 Task: Create a due date automation trigger when advanced on, 2 hours before a card is due add fields with custom field "Resume" set to a number lower than 1 and greater than 10.
Action: Mouse moved to (1085, 314)
Screenshot: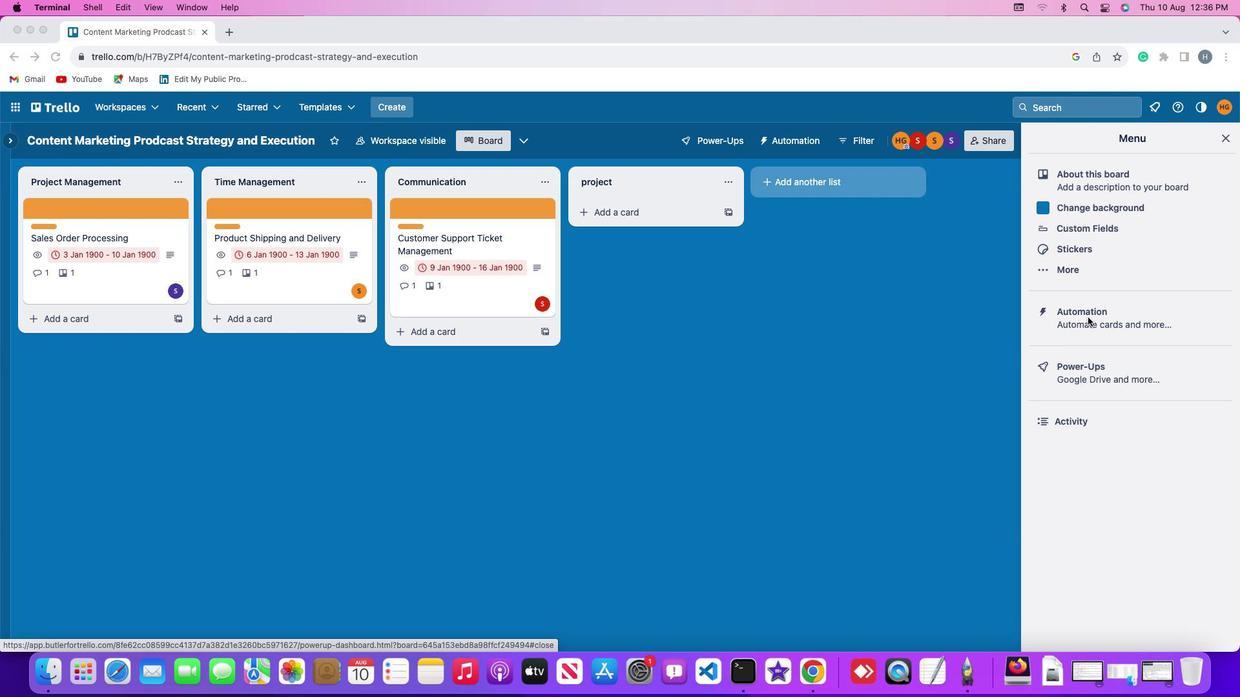 
Action: Mouse pressed left at (1085, 314)
Screenshot: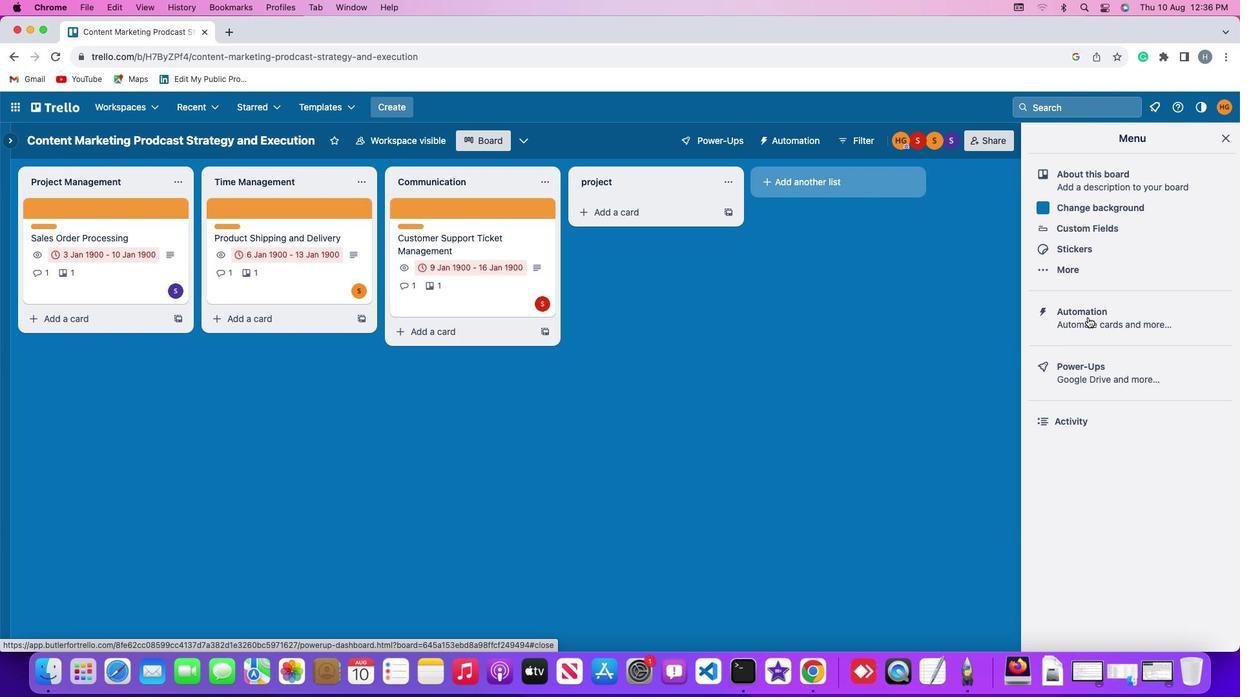 
Action: Mouse pressed left at (1085, 314)
Screenshot: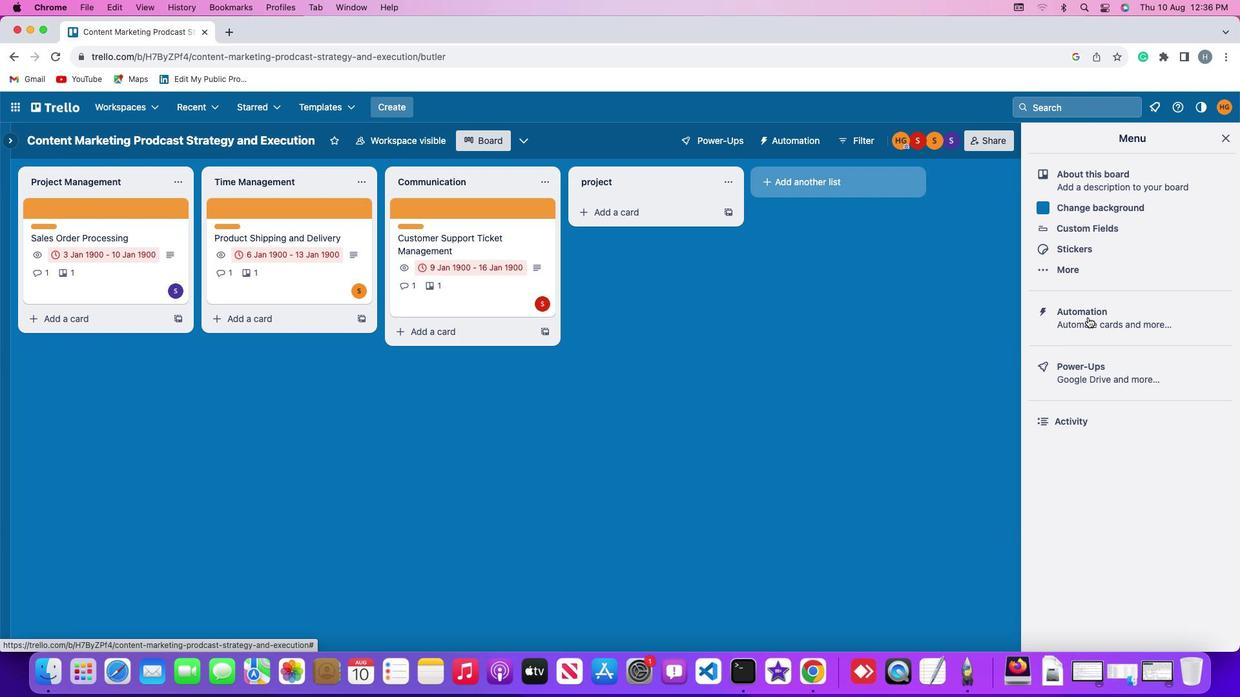 
Action: Mouse moved to (82, 299)
Screenshot: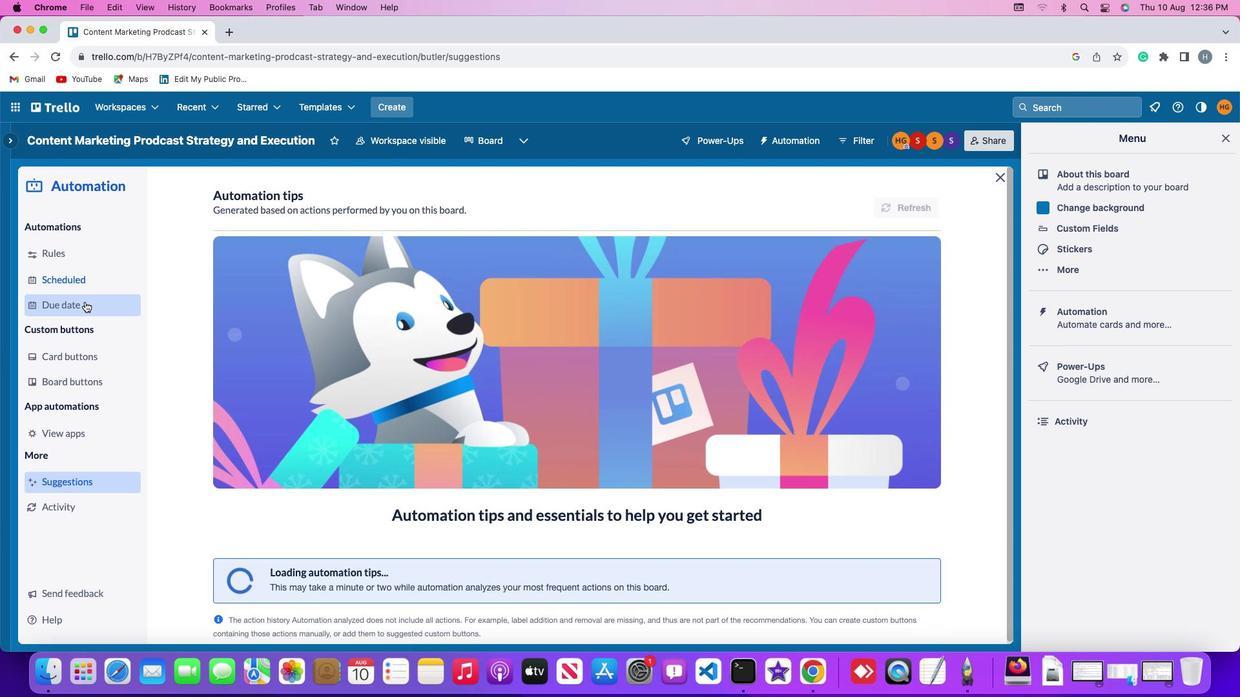 
Action: Mouse pressed left at (82, 299)
Screenshot: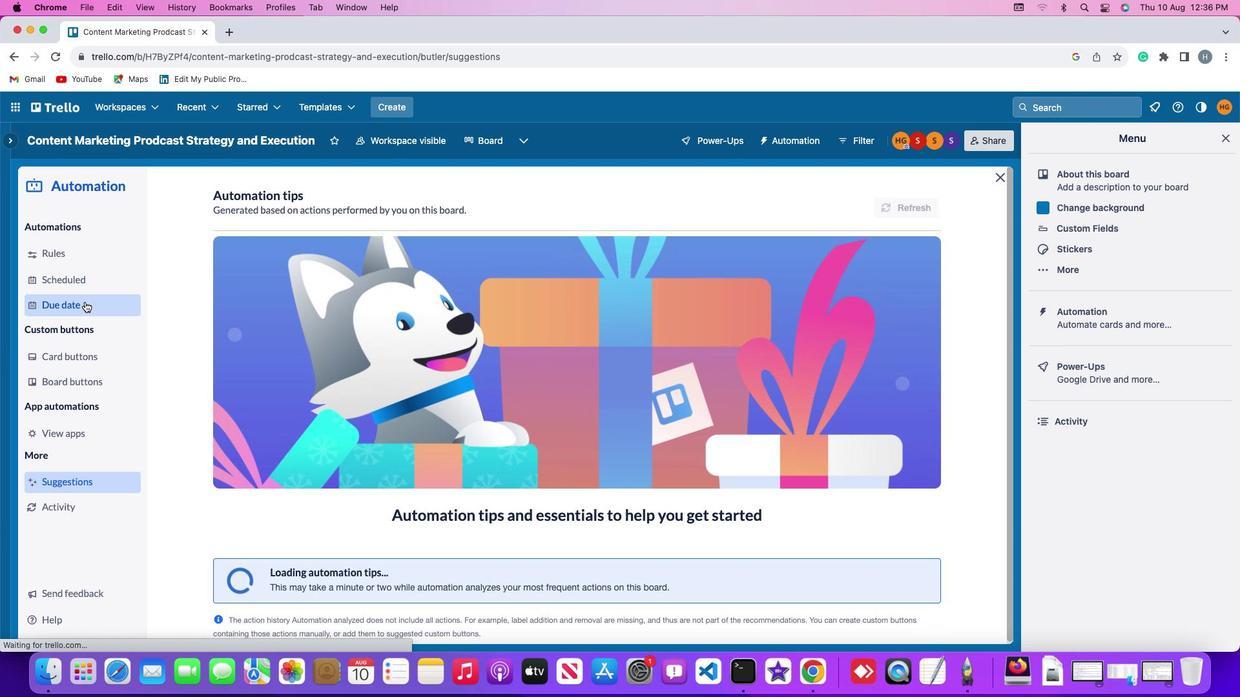 
Action: Mouse moved to (861, 197)
Screenshot: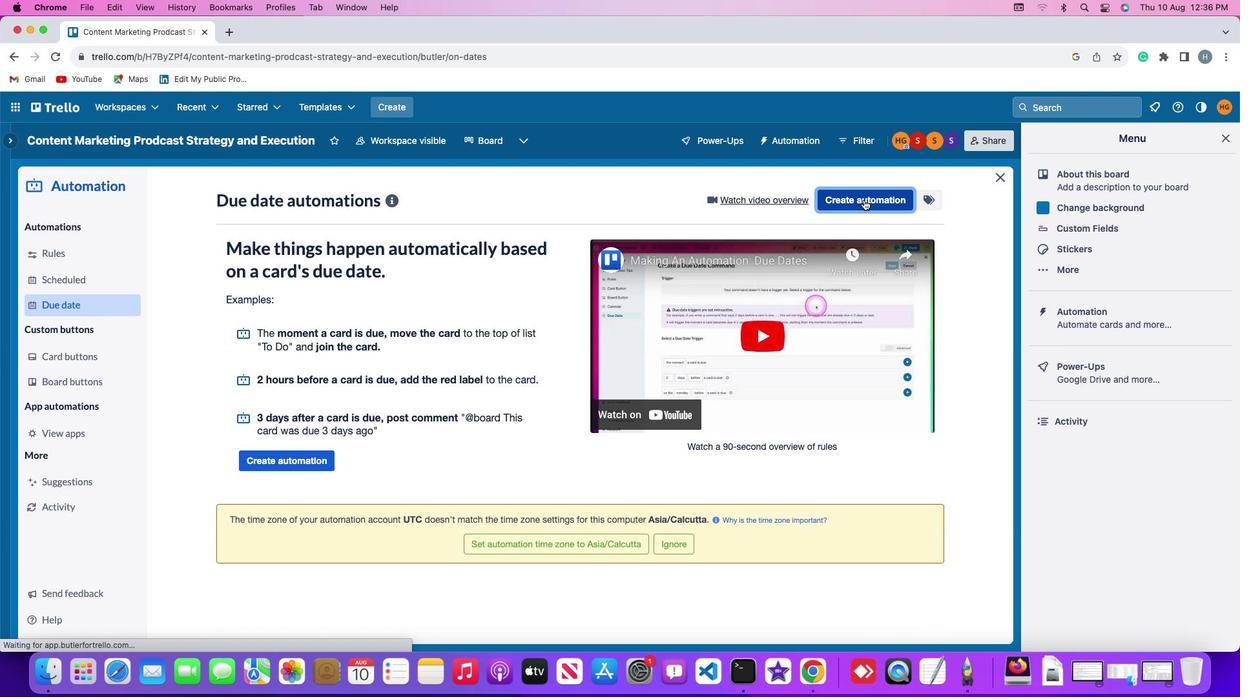
Action: Mouse pressed left at (861, 197)
Screenshot: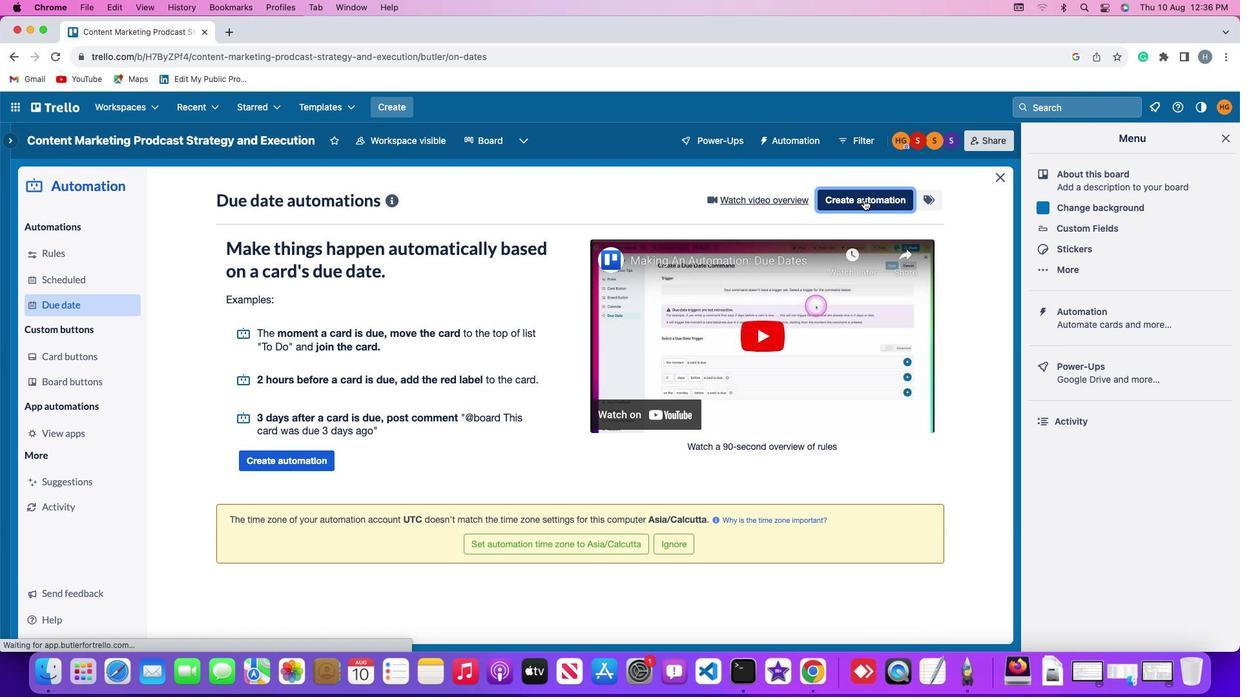 
Action: Mouse moved to (339, 324)
Screenshot: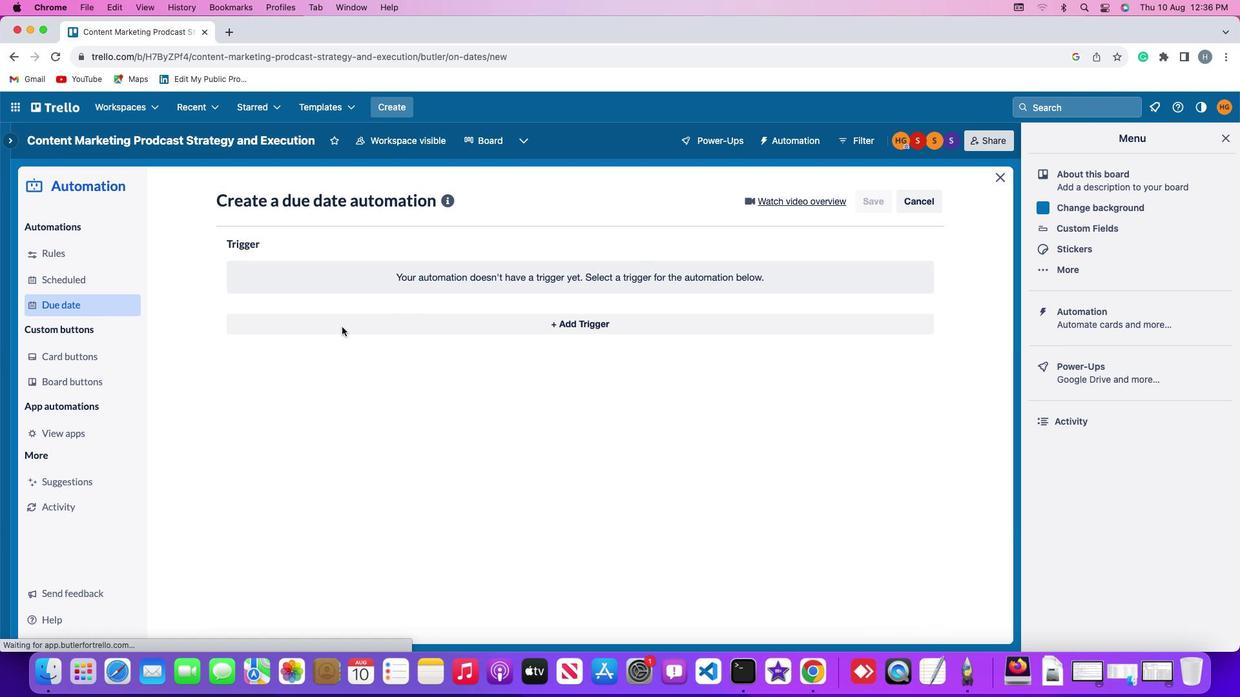 
Action: Mouse pressed left at (339, 324)
Screenshot: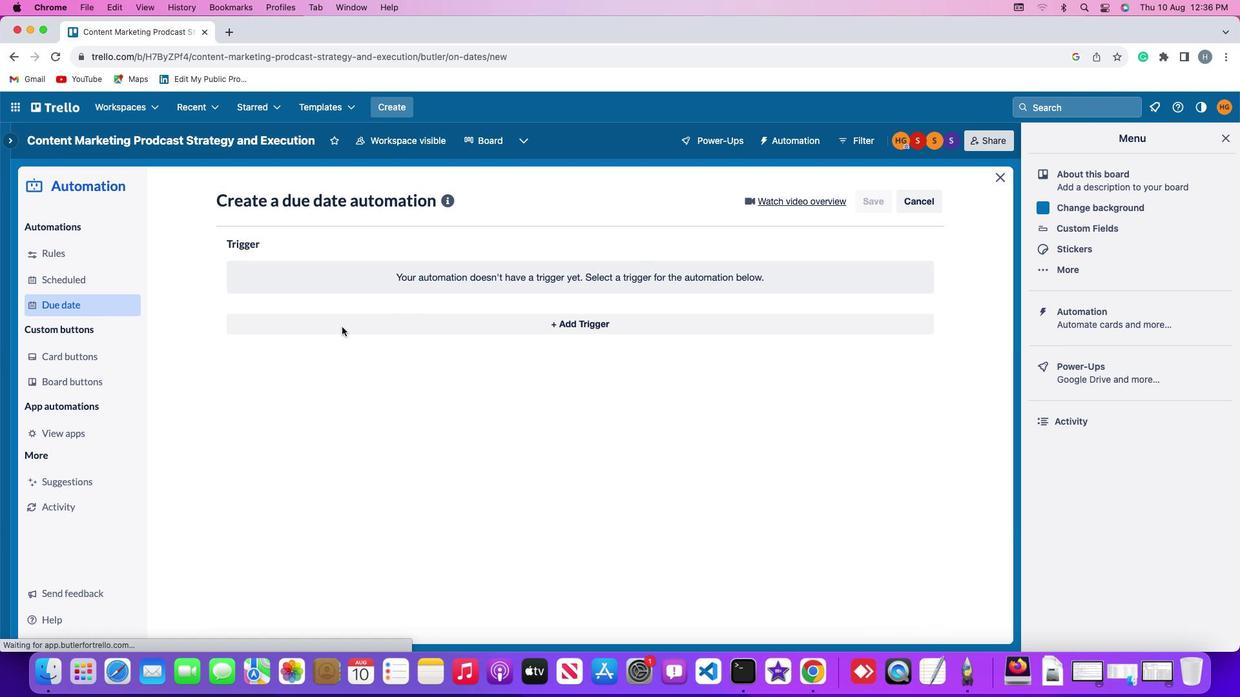 
Action: Mouse moved to (251, 518)
Screenshot: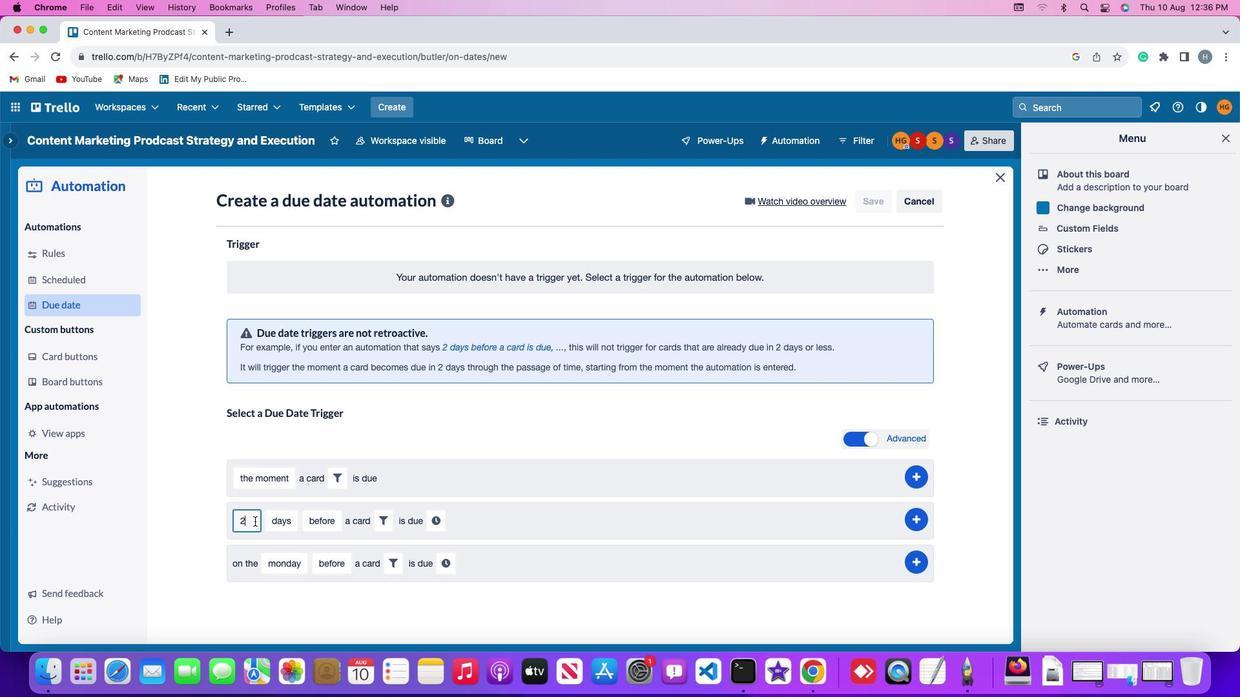 
Action: Mouse pressed left at (251, 518)
Screenshot: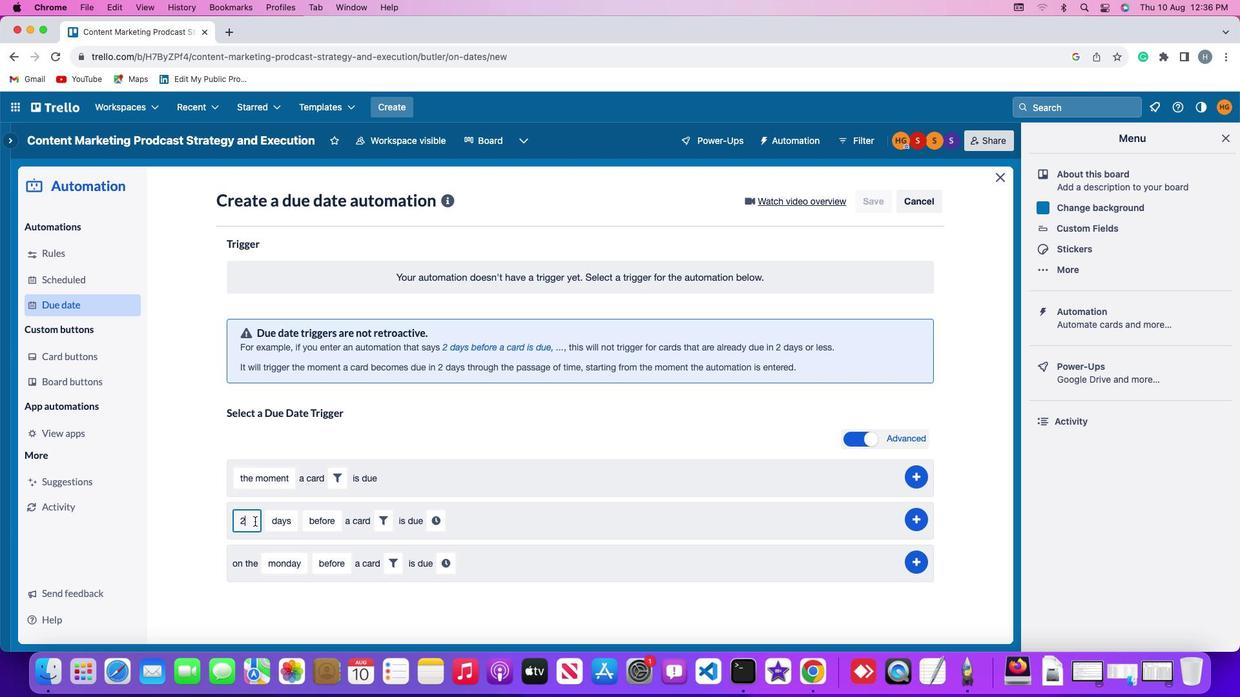 
Action: Mouse moved to (251, 517)
Screenshot: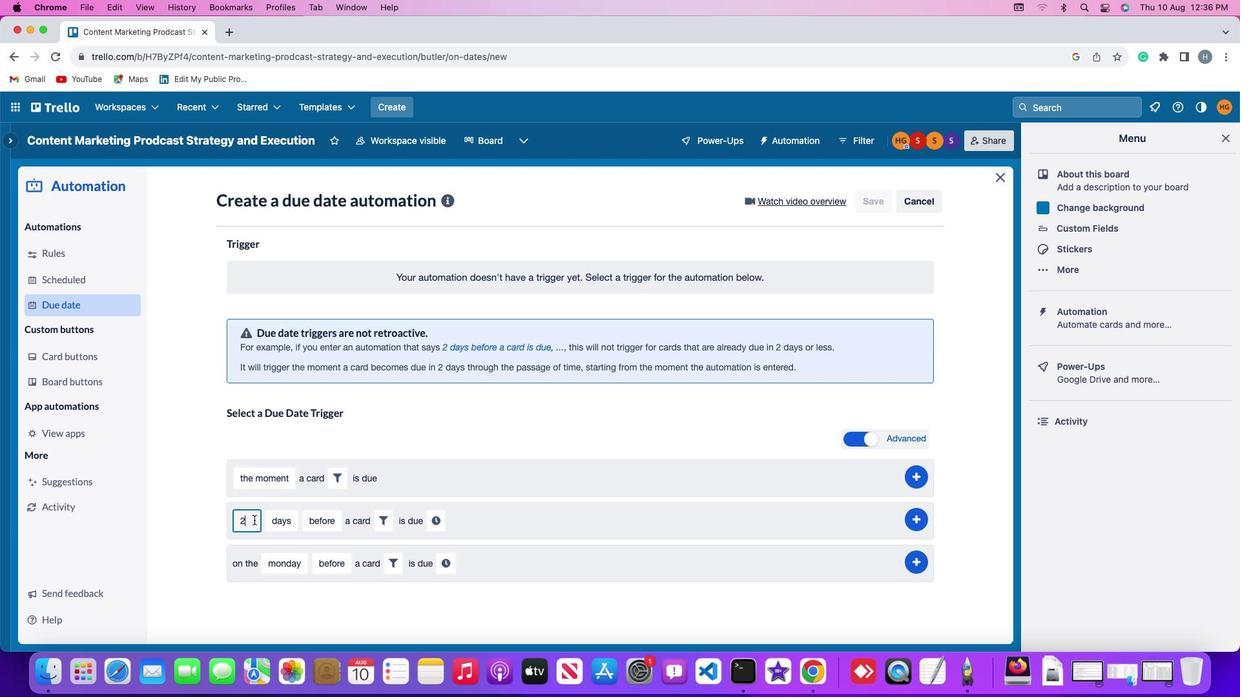 
Action: Key pressed Key.backspace'2'
Screenshot: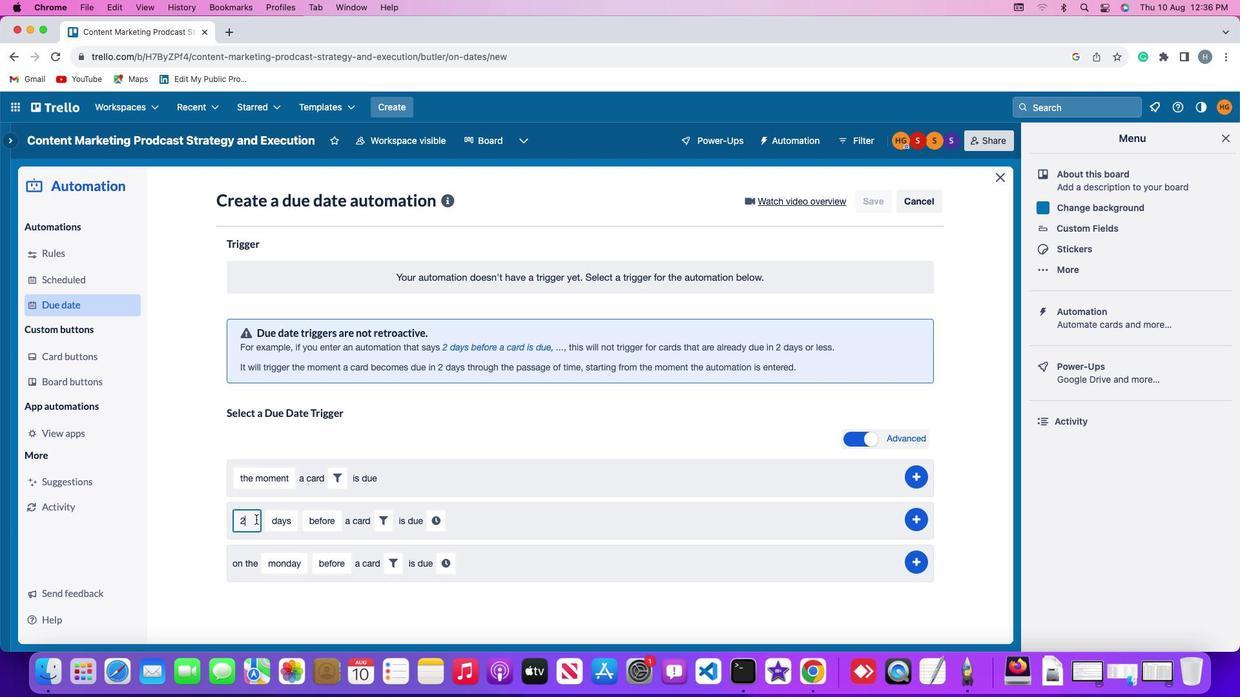
Action: Mouse moved to (264, 517)
Screenshot: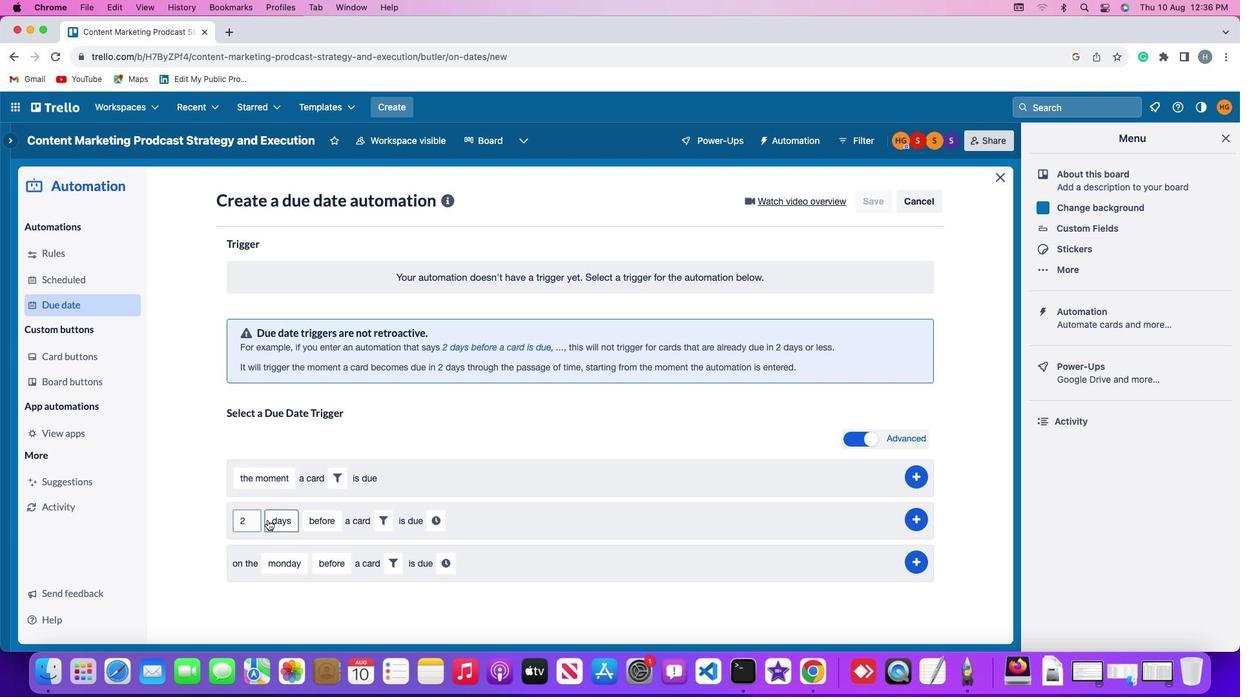 
Action: Mouse pressed left at (264, 517)
Screenshot: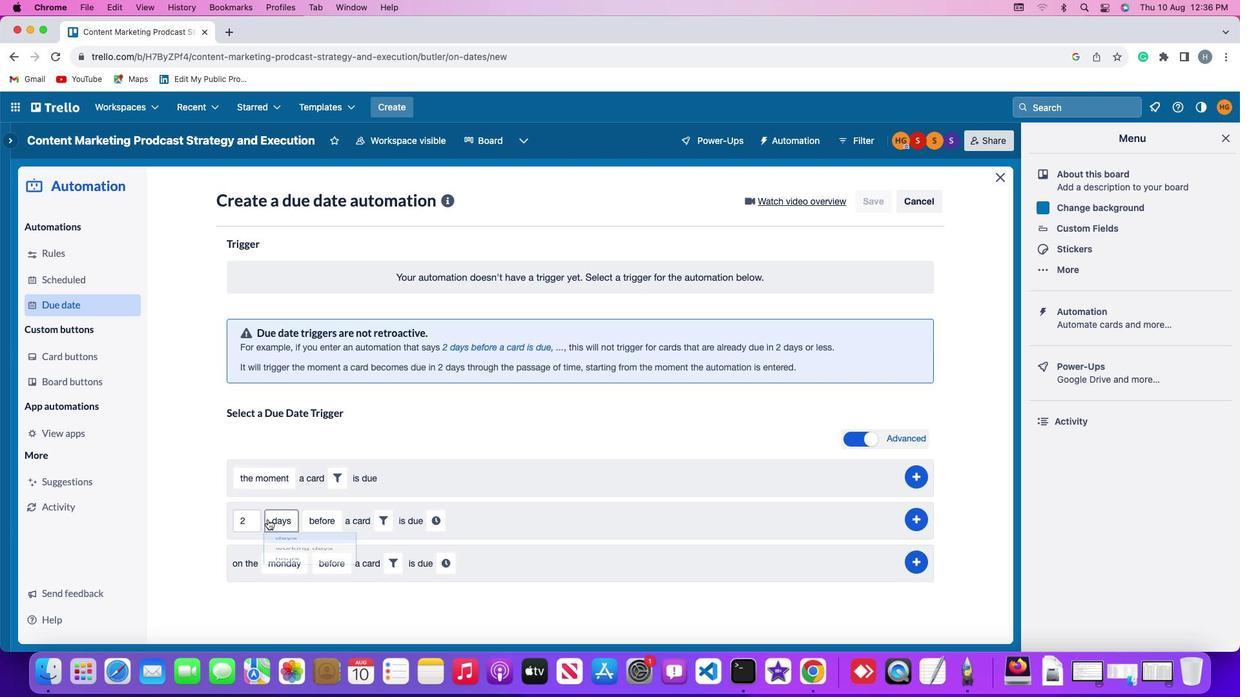 
Action: Mouse moved to (288, 593)
Screenshot: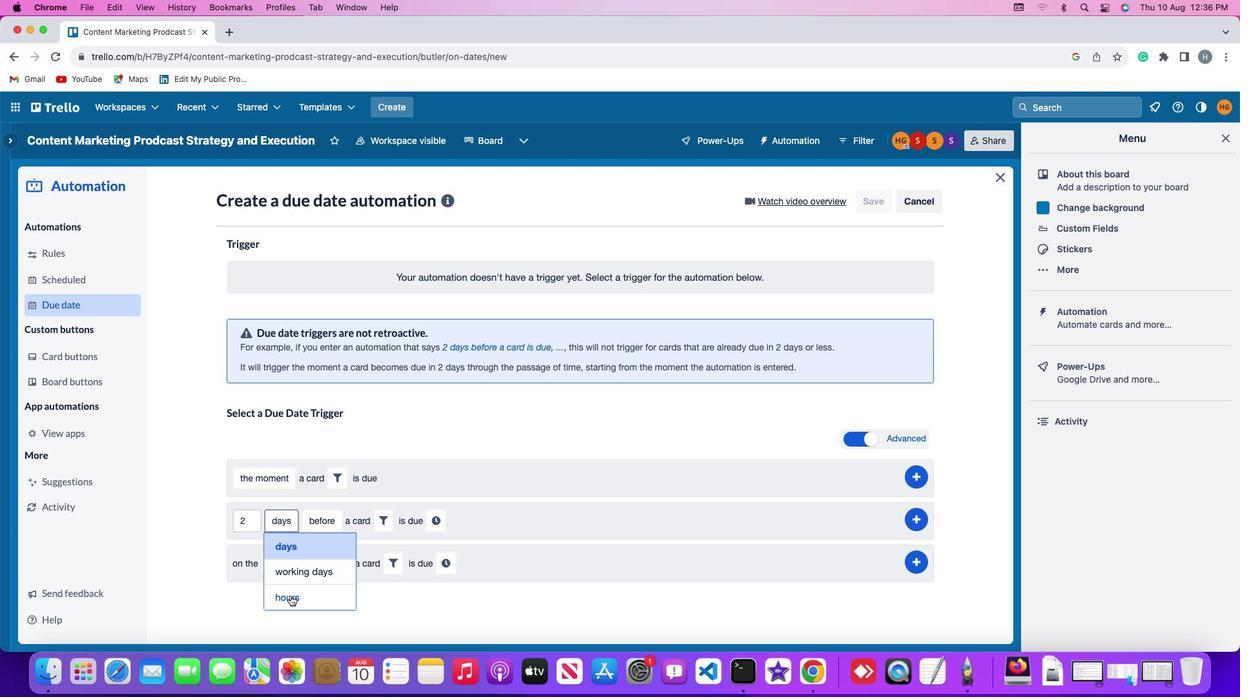 
Action: Mouse pressed left at (288, 593)
Screenshot: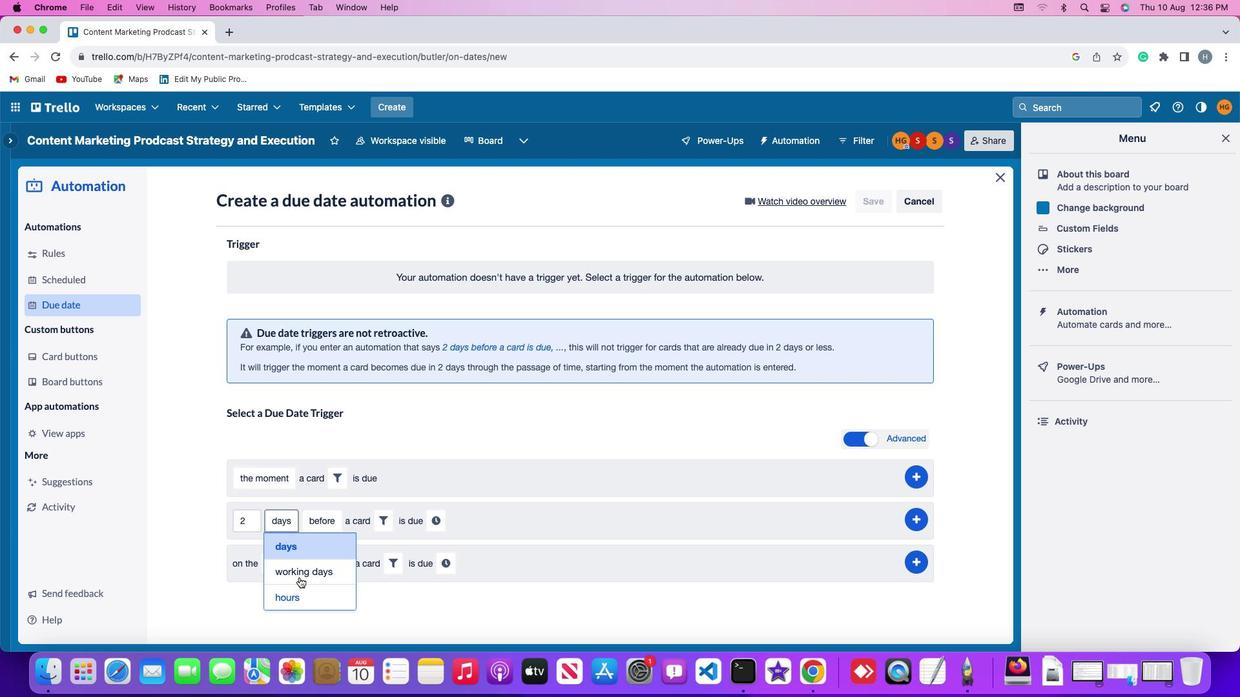 
Action: Mouse moved to (322, 519)
Screenshot: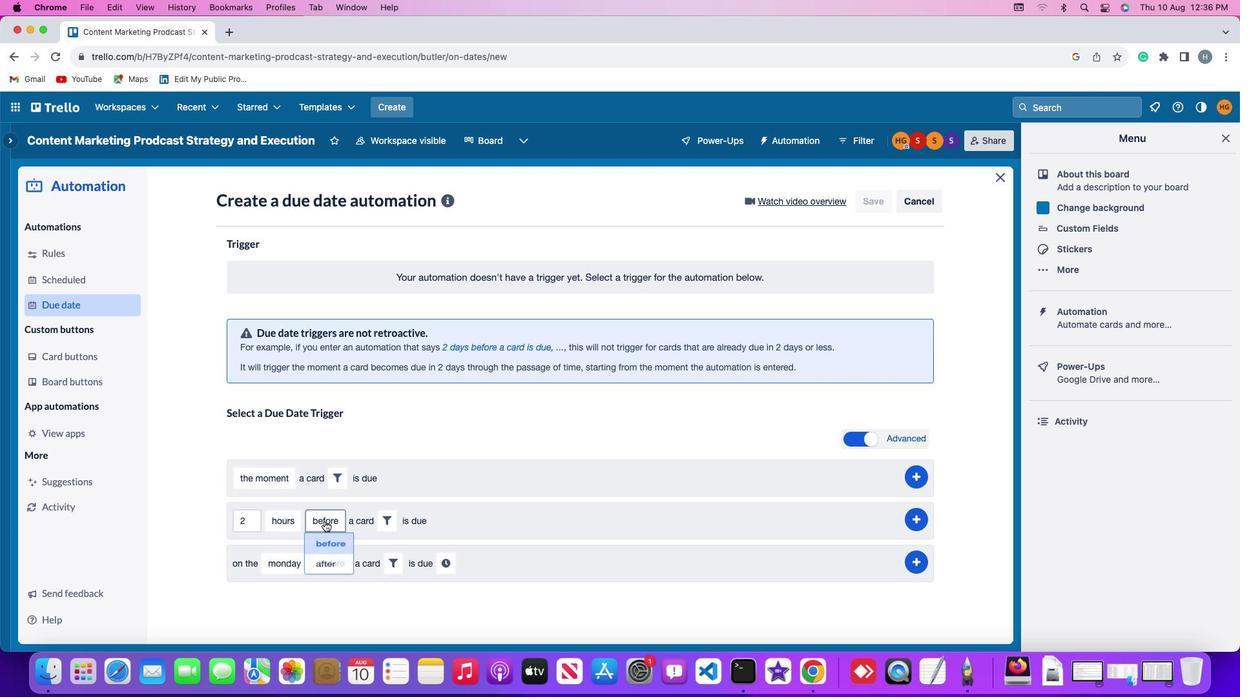 
Action: Mouse pressed left at (322, 519)
Screenshot: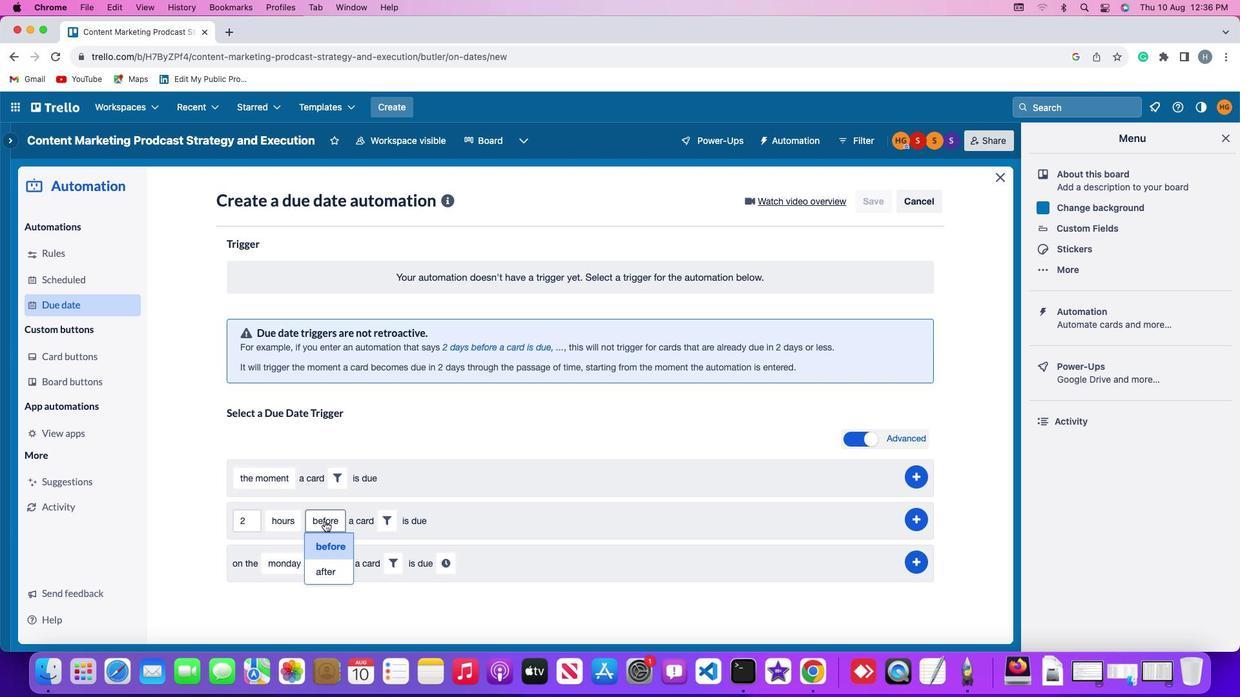 
Action: Mouse moved to (332, 543)
Screenshot: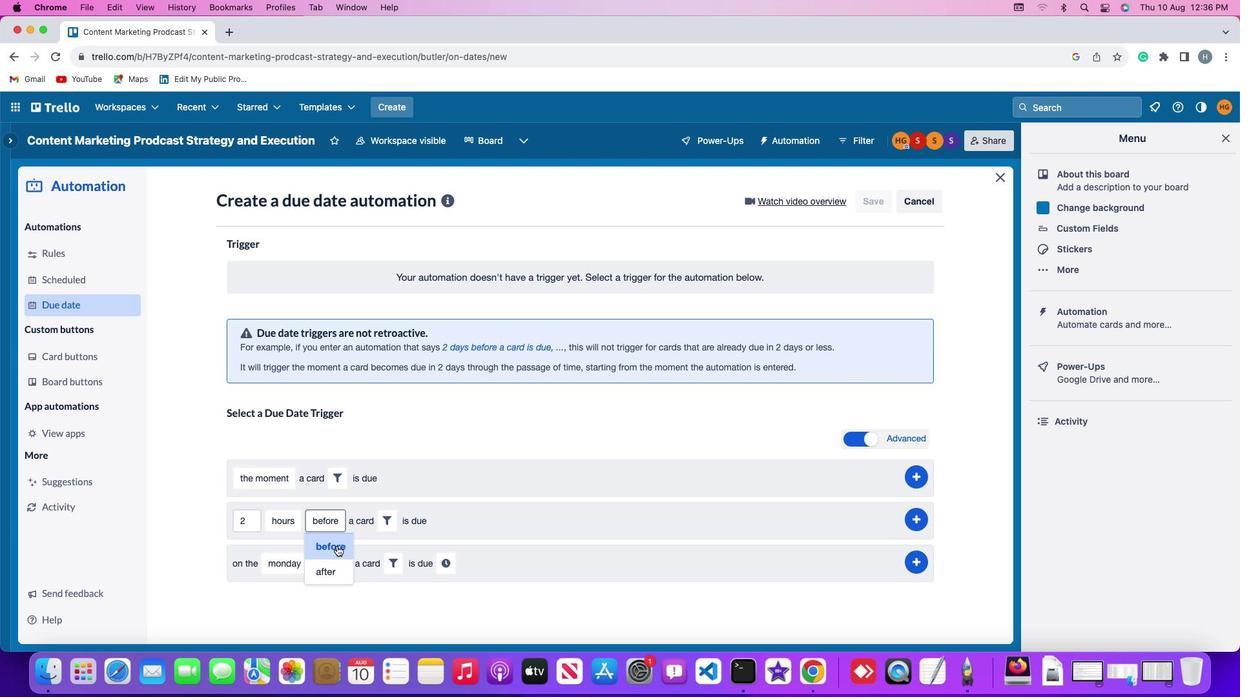 
Action: Mouse pressed left at (332, 543)
Screenshot: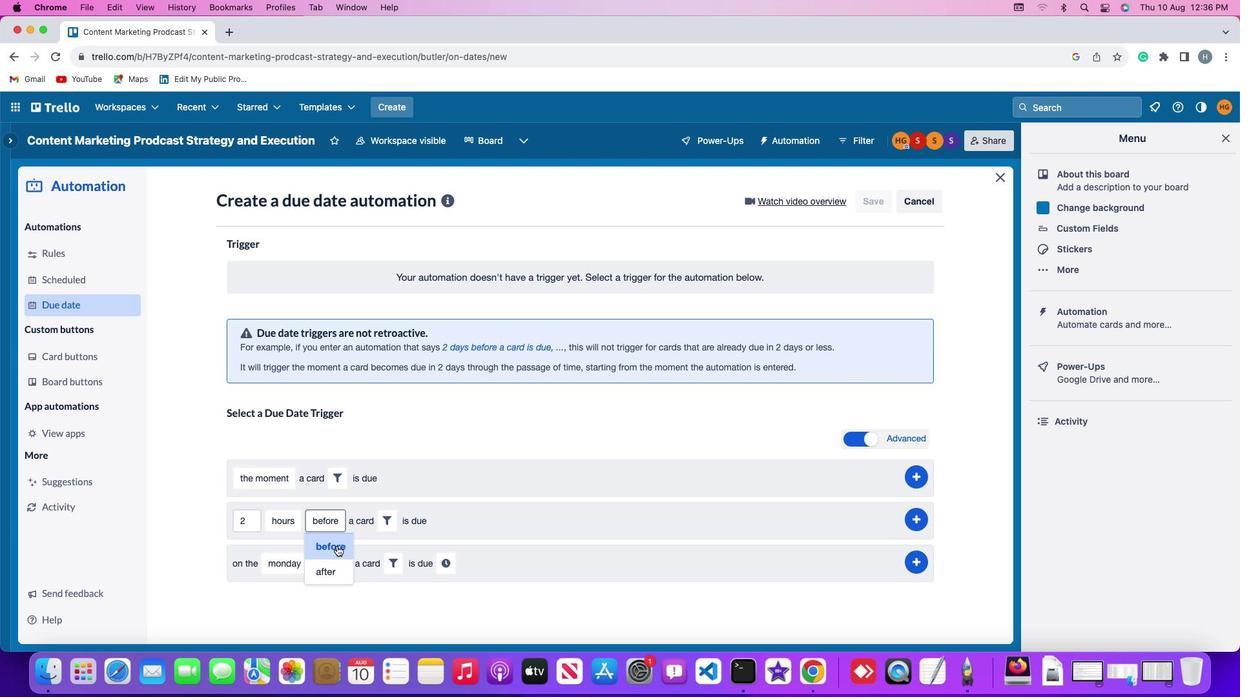
Action: Mouse moved to (382, 517)
Screenshot: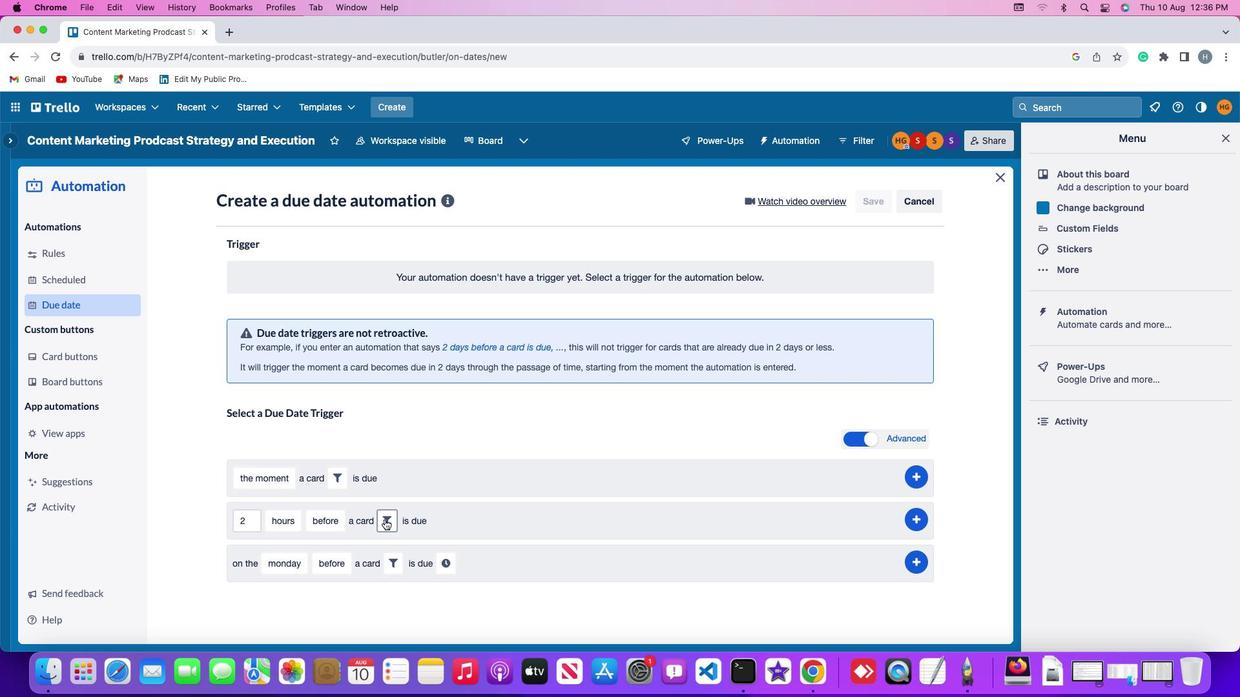 
Action: Mouse pressed left at (382, 517)
Screenshot: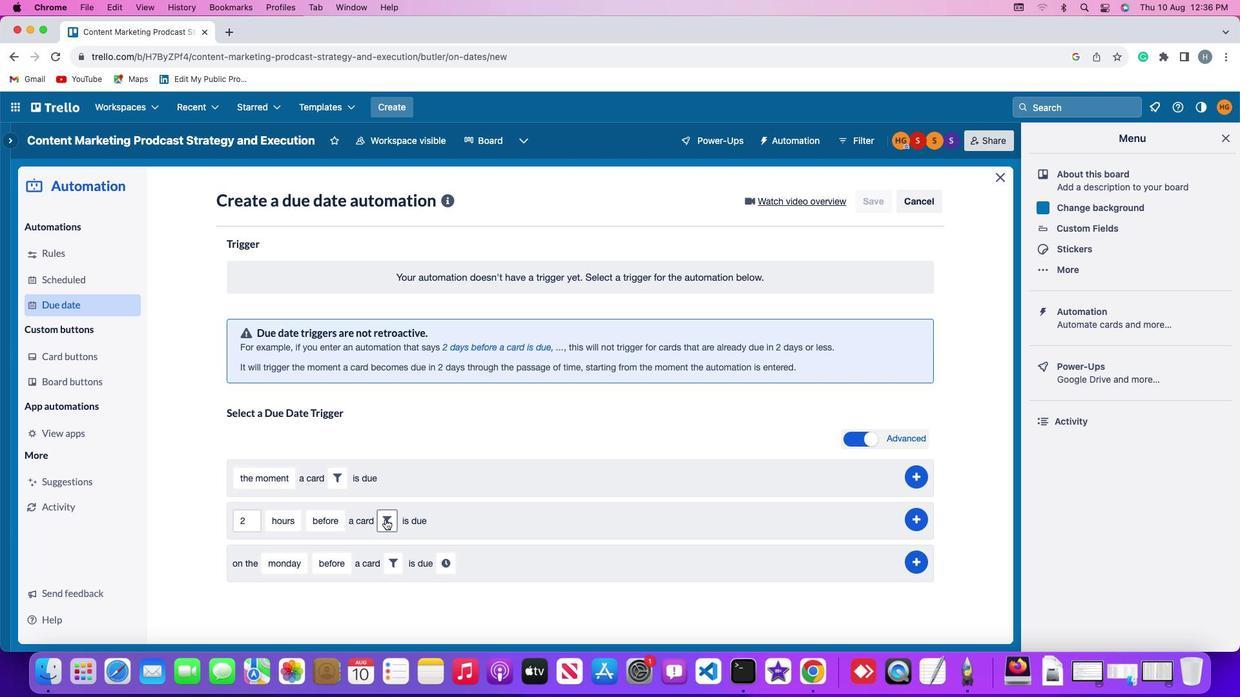 
Action: Mouse moved to (590, 563)
Screenshot: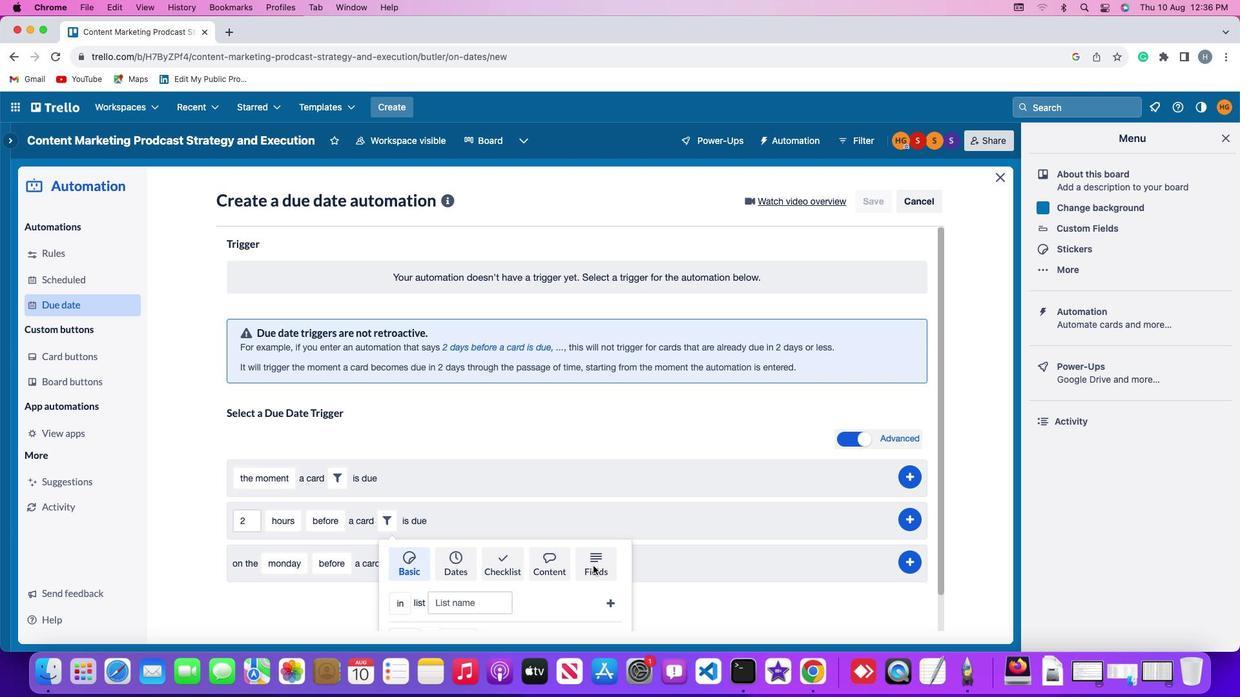 
Action: Mouse pressed left at (590, 563)
Screenshot: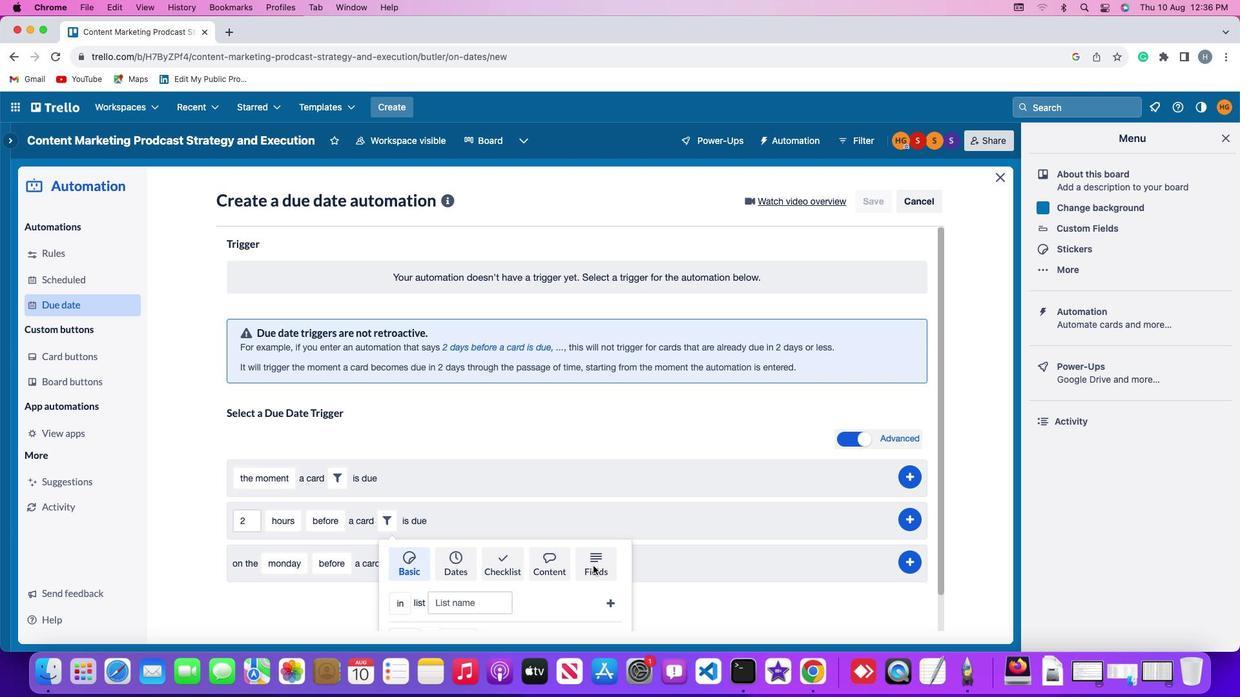 
Action: Mouse moved to (346, 591)
Screenshot: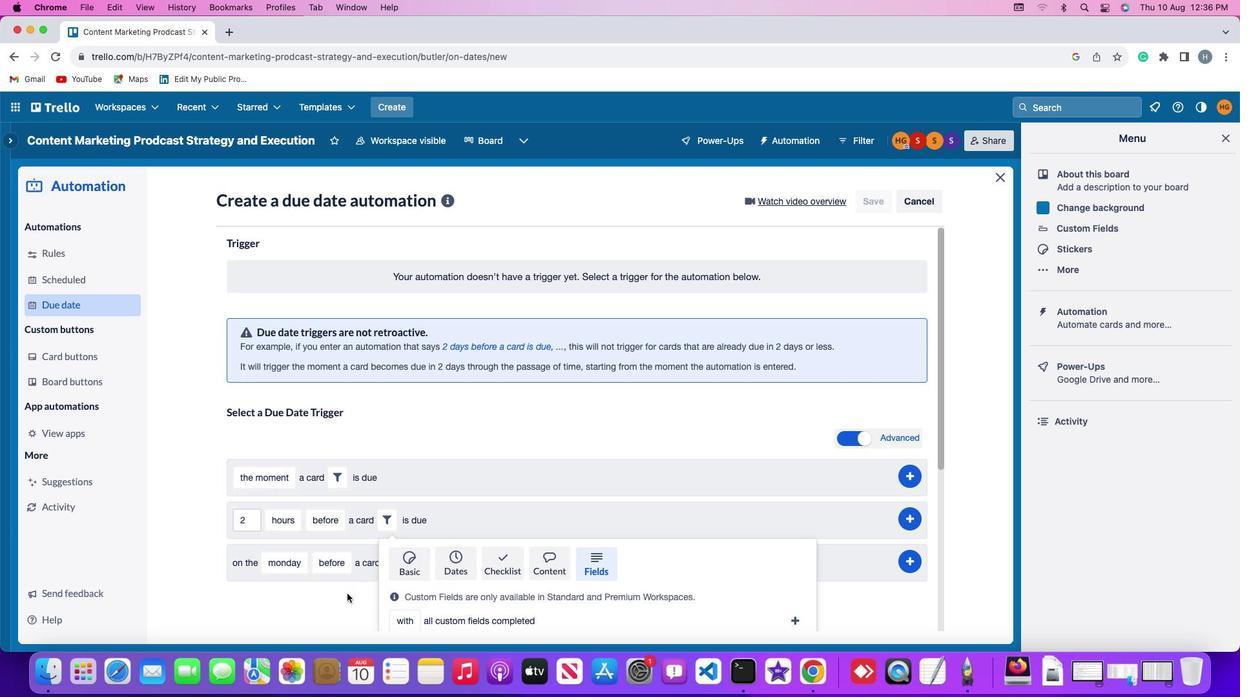 
Action: Mouse scrolled (346, 591) with delta (-1, -2)
Screenshot: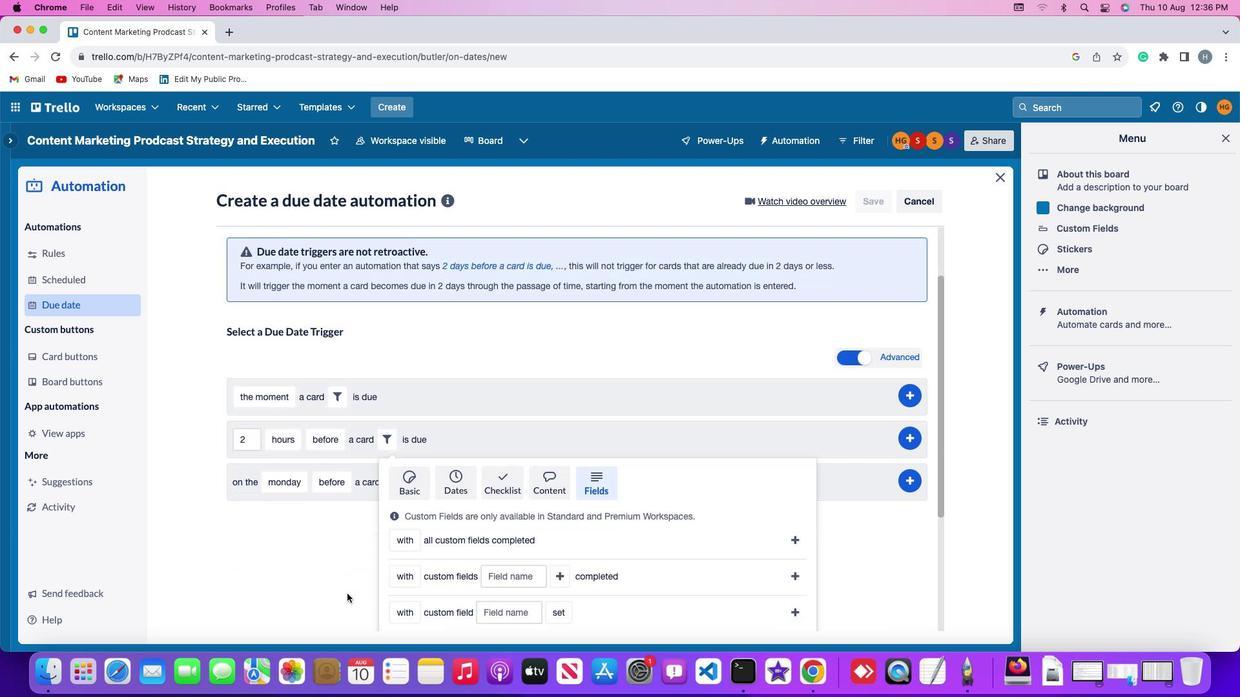 
Action: Mouse moved to (345, 591)
Screenshot: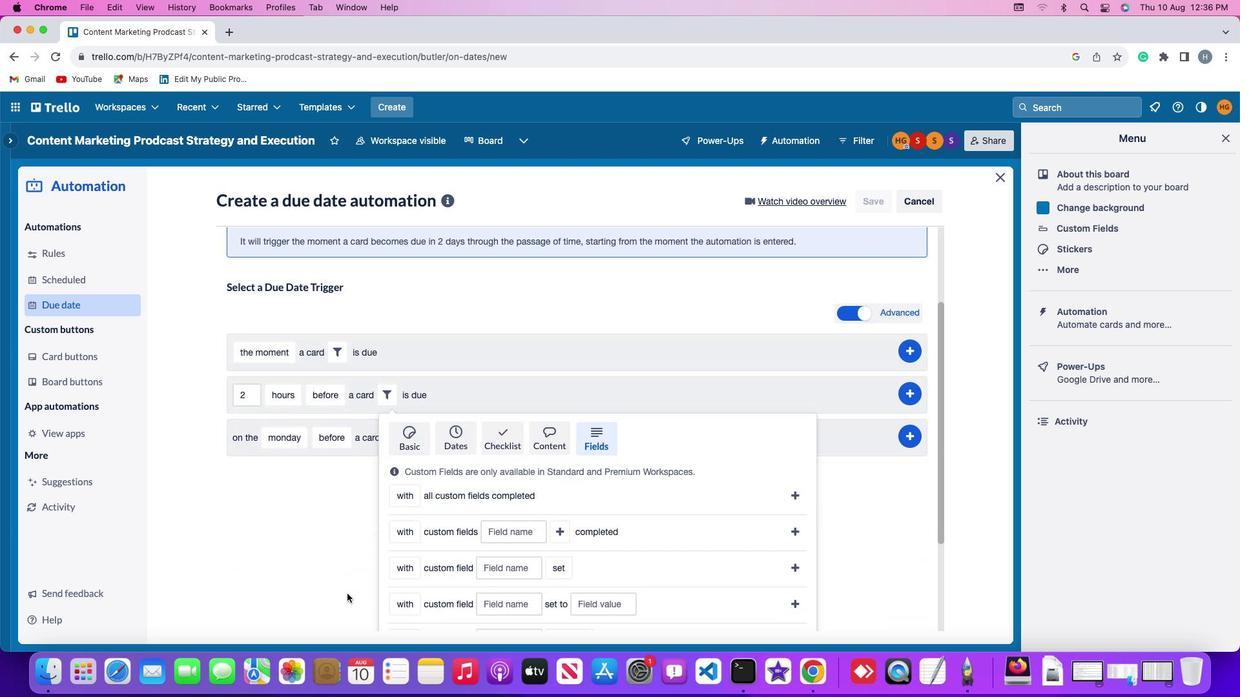 
Action: Mouse scrolled (345, 591) with delta (-1, -2)
Screenshot: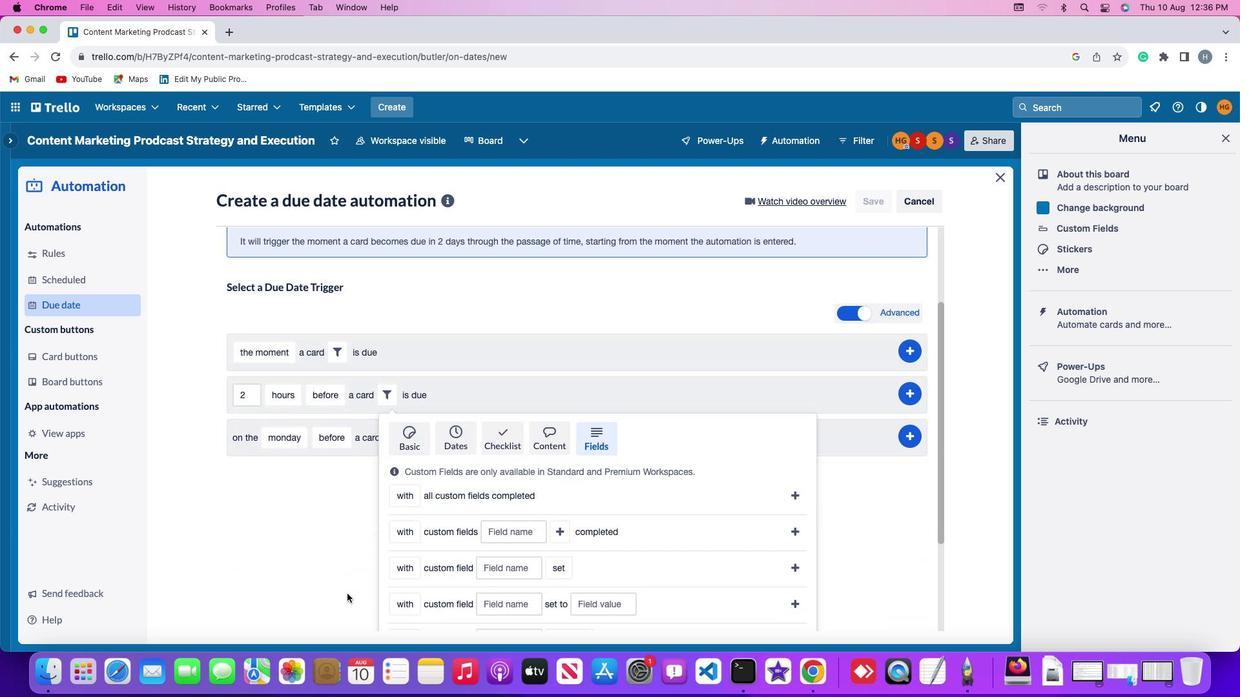 
Action: Mouse moved to (344, 591)
Screenshot: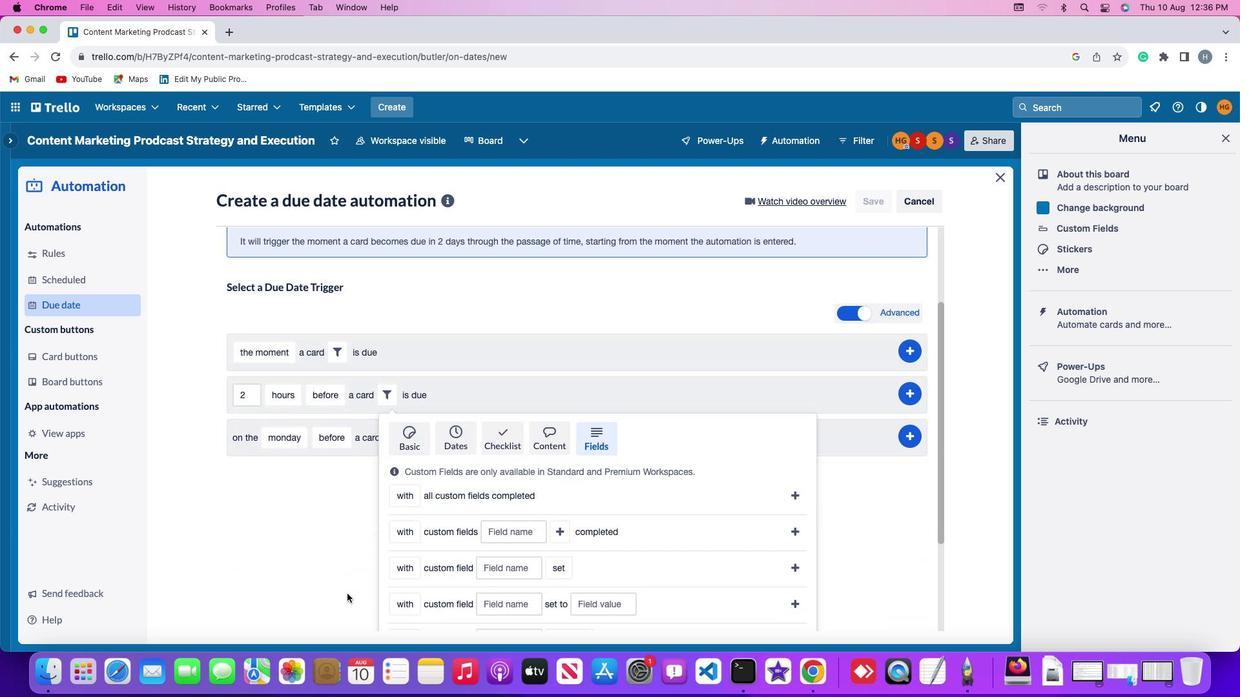 
Action: Mouse scrolled (344, 591) with delta (-1, -3)
Screenshot: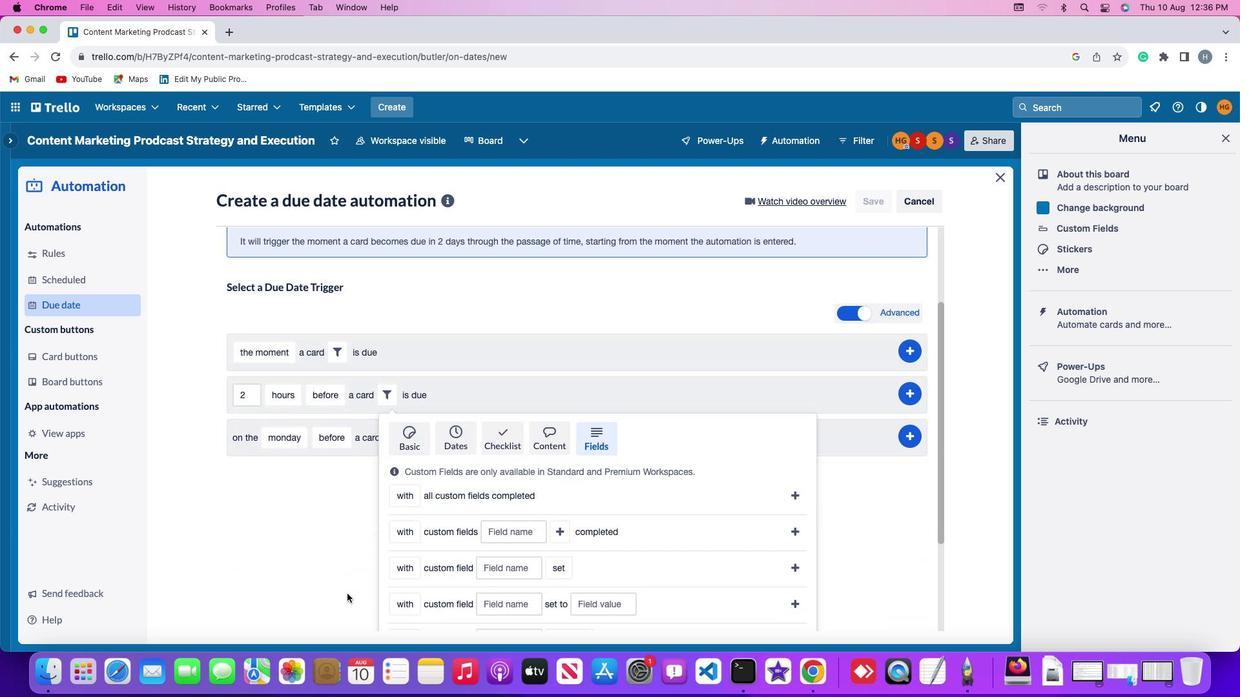 
Action: Mouse moved to (344, 591)
Screenshot: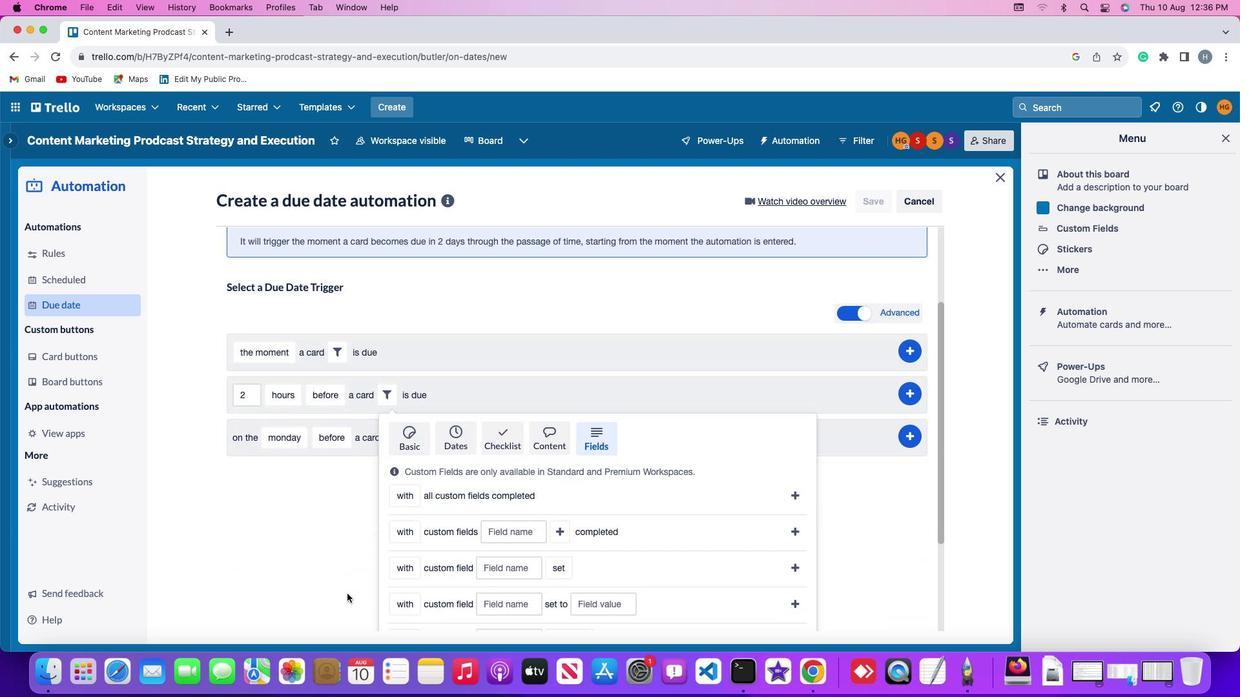 
Action: Mouse scrolled (344, 591) with delta (-1, -5)
Screenshot: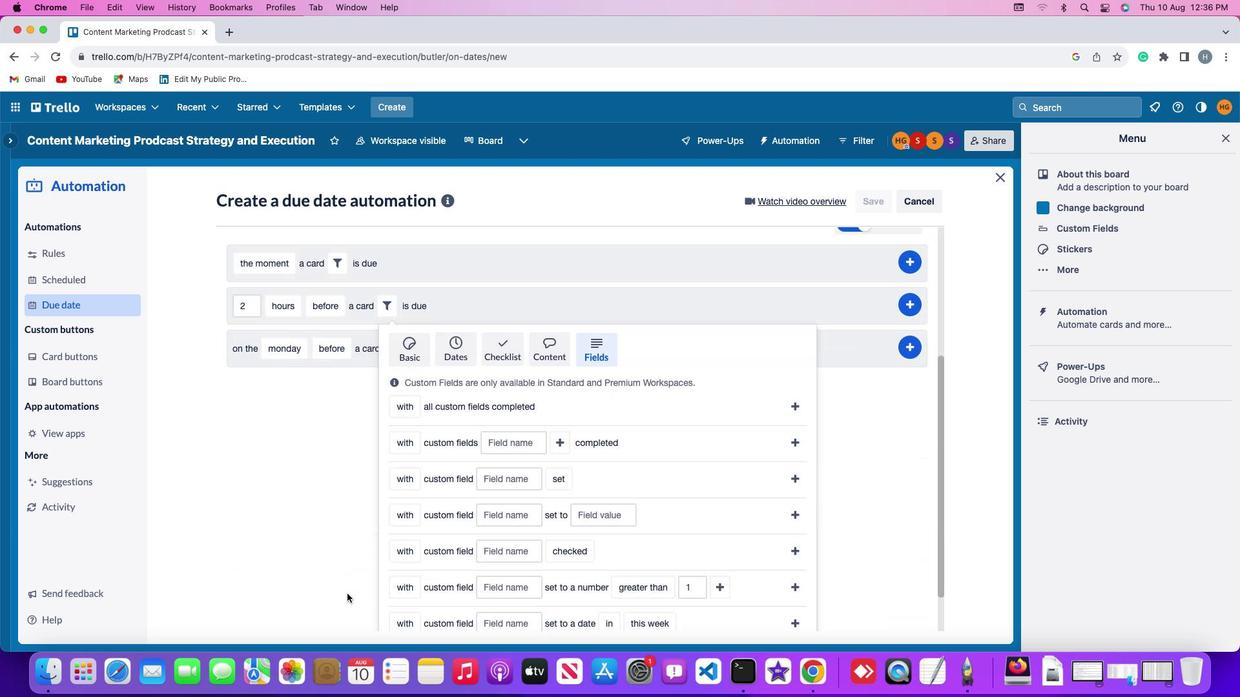 
Action: Mouse moved to (344, 591)
Screenshot: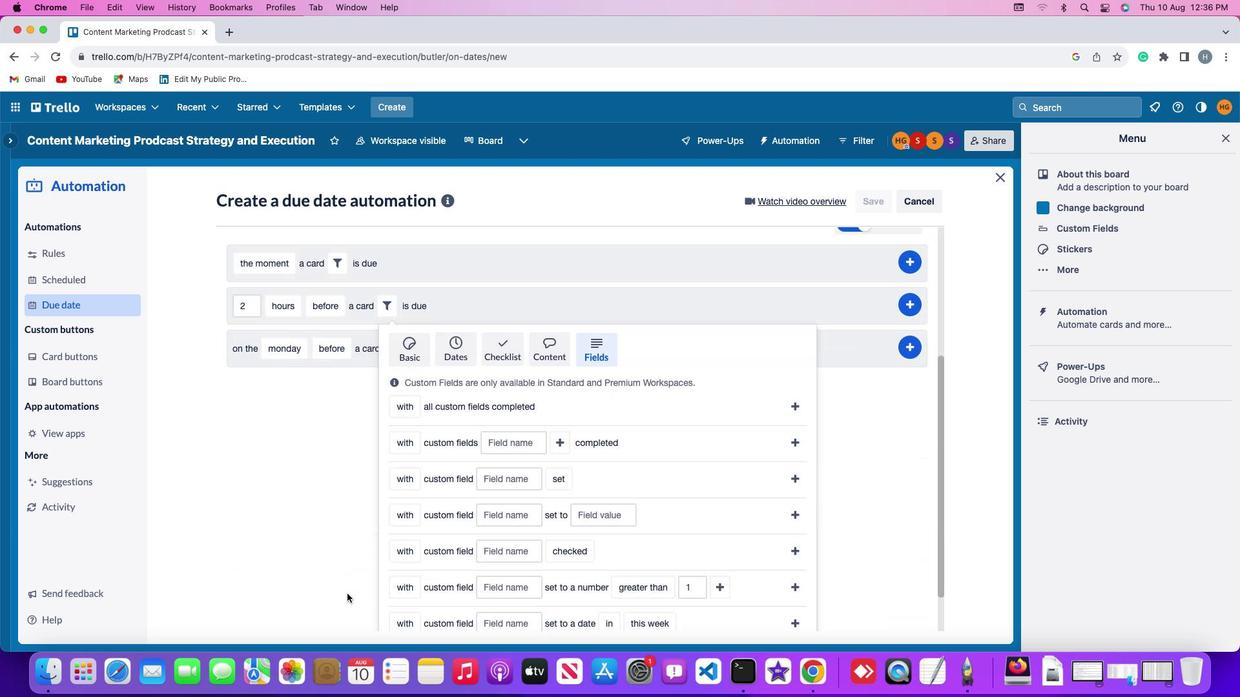 
Action: Mouse scrolled (344, 591) with delta (-1, -5)
Screenshot: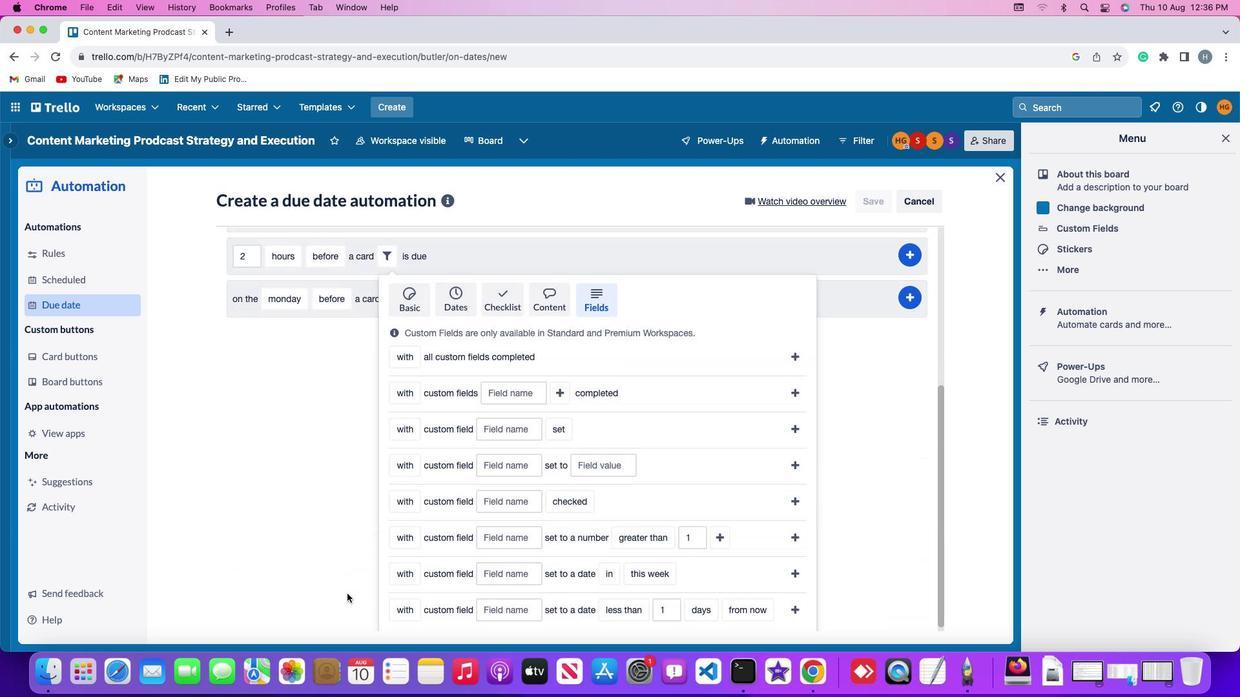 
Action: Mouse scrolled (344, 591) with delta (-1, -2)
Screenshot: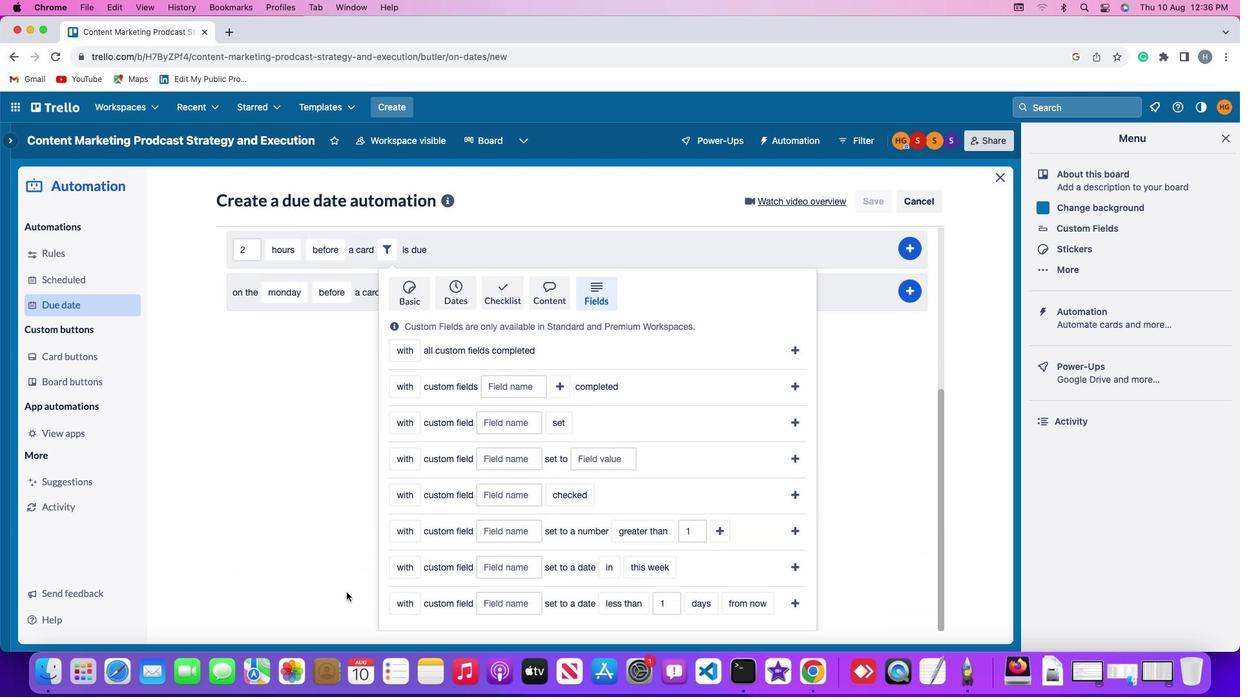 
Action: Mouse scrolled (344, 591) with delta (-1, -2)
Screenshot: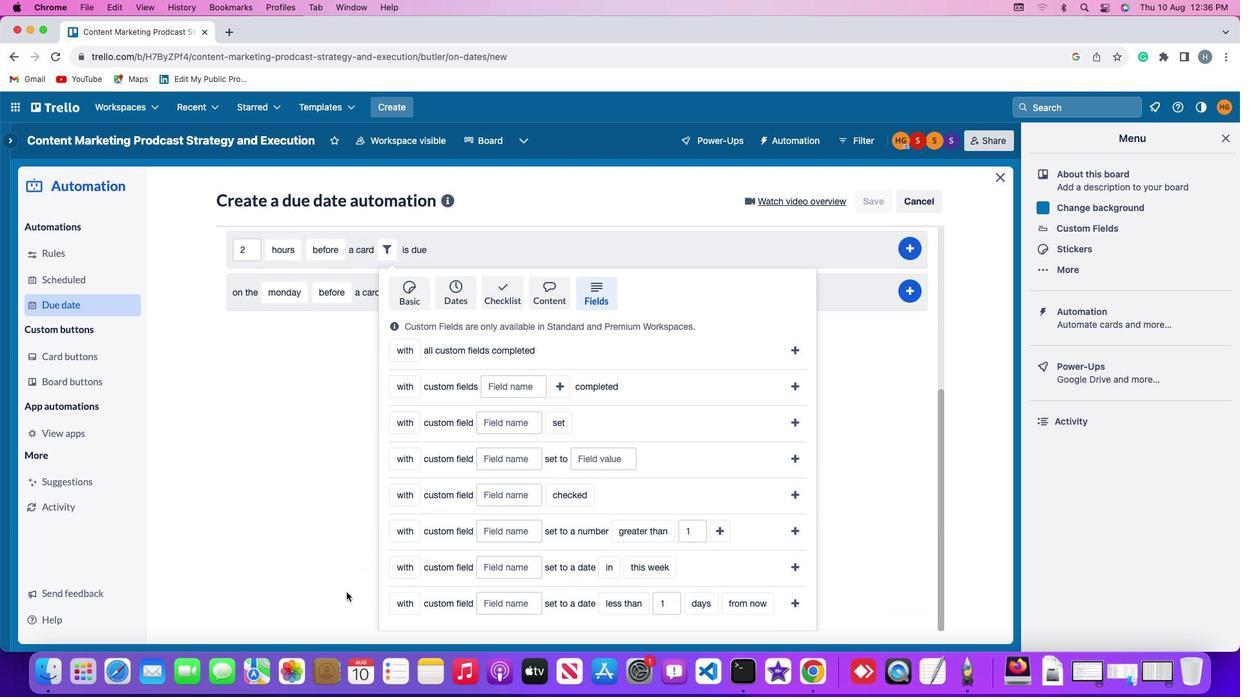 
Action: Mouse scrolled (344, 591) with delta (-1, -3)
Screenshot: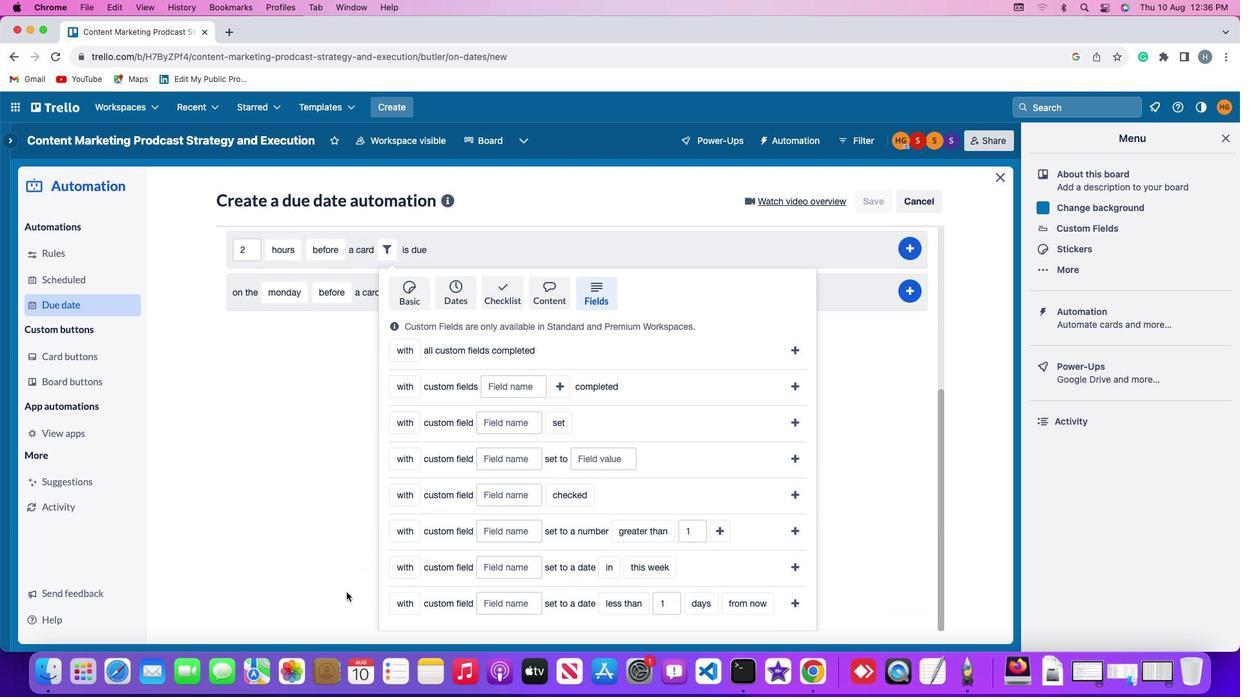 
Action: Mouse scrolled (344, 591) with delta (-1, -5)
Screenshot: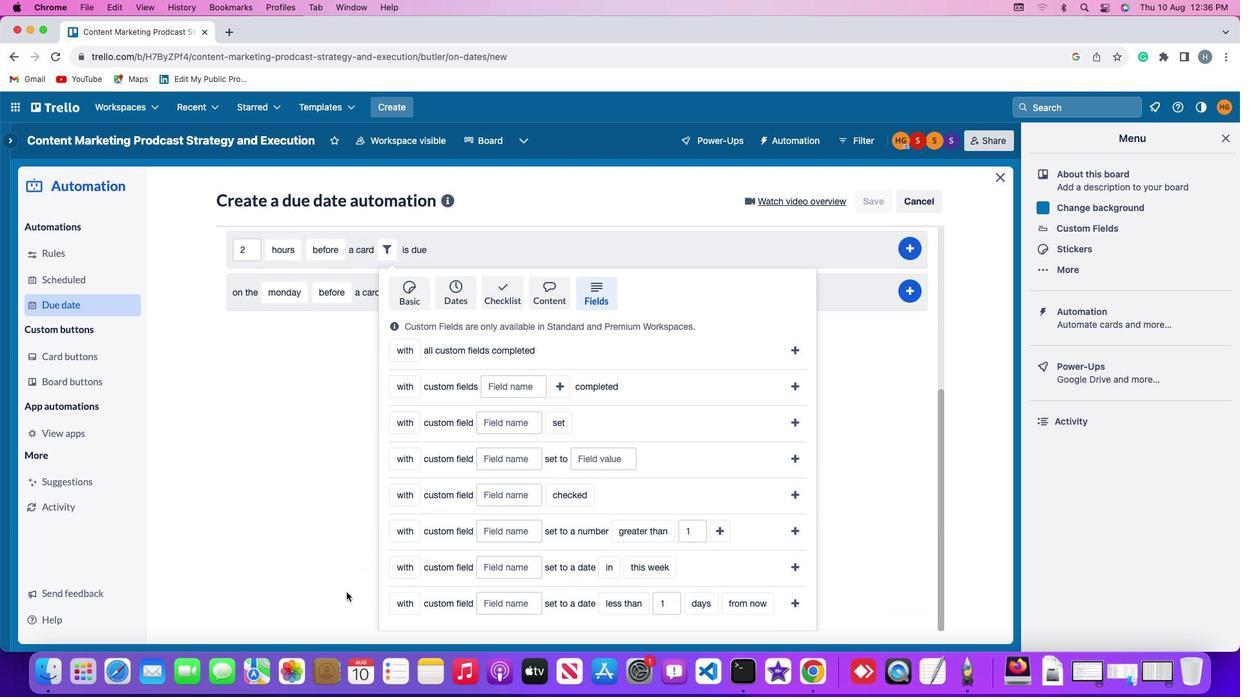 
Action: Mouse scrolled (344, 591) with delta (-1, -5)
Screenshot: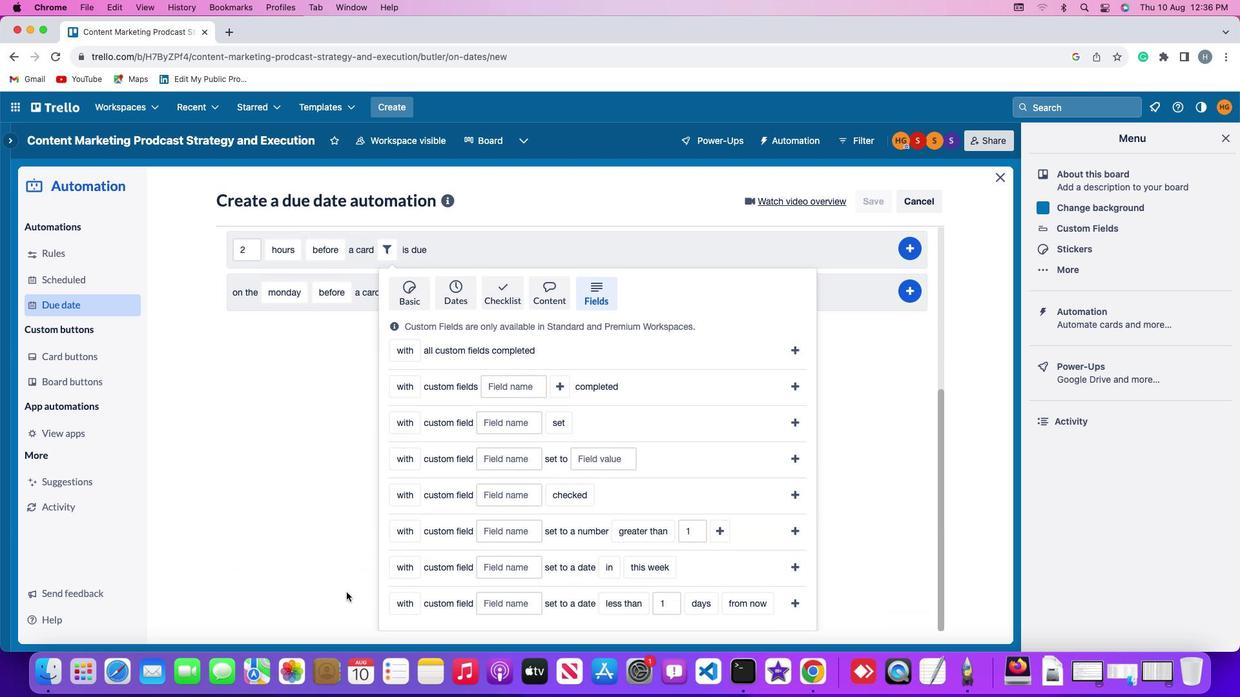 
Action: Mouse moved to (395, 535)
Screenshot: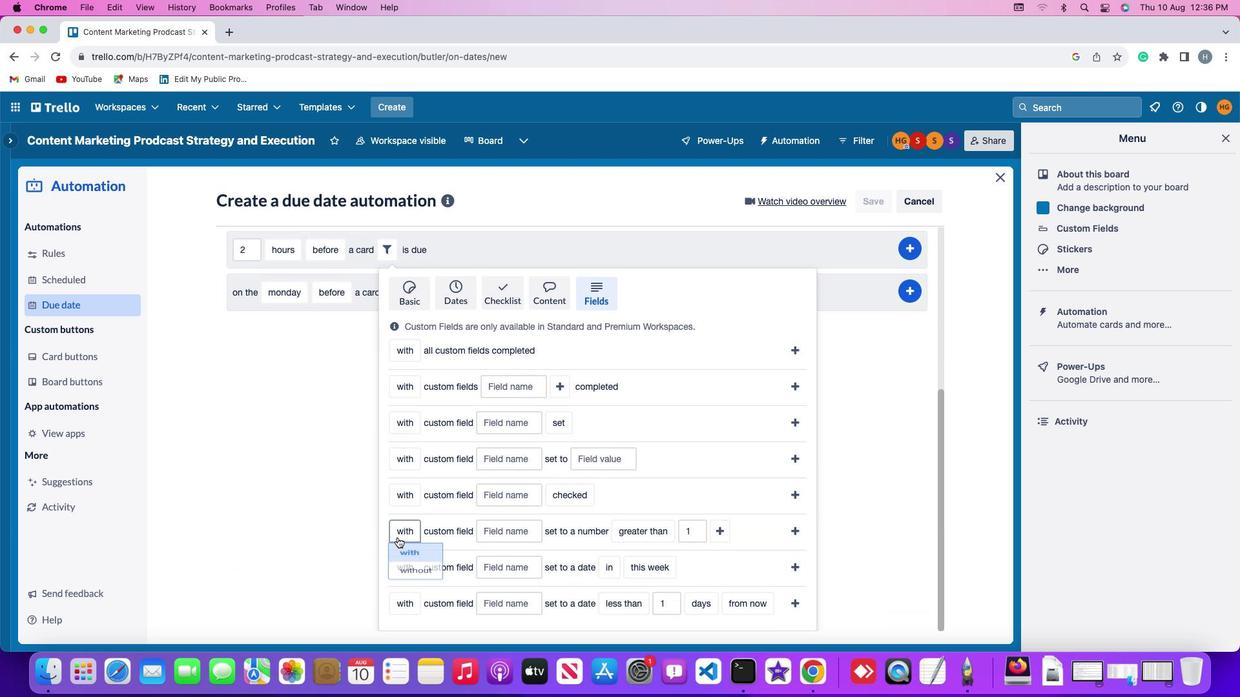 
Action: Mouse pressed left at (395, 535)
Screenshot: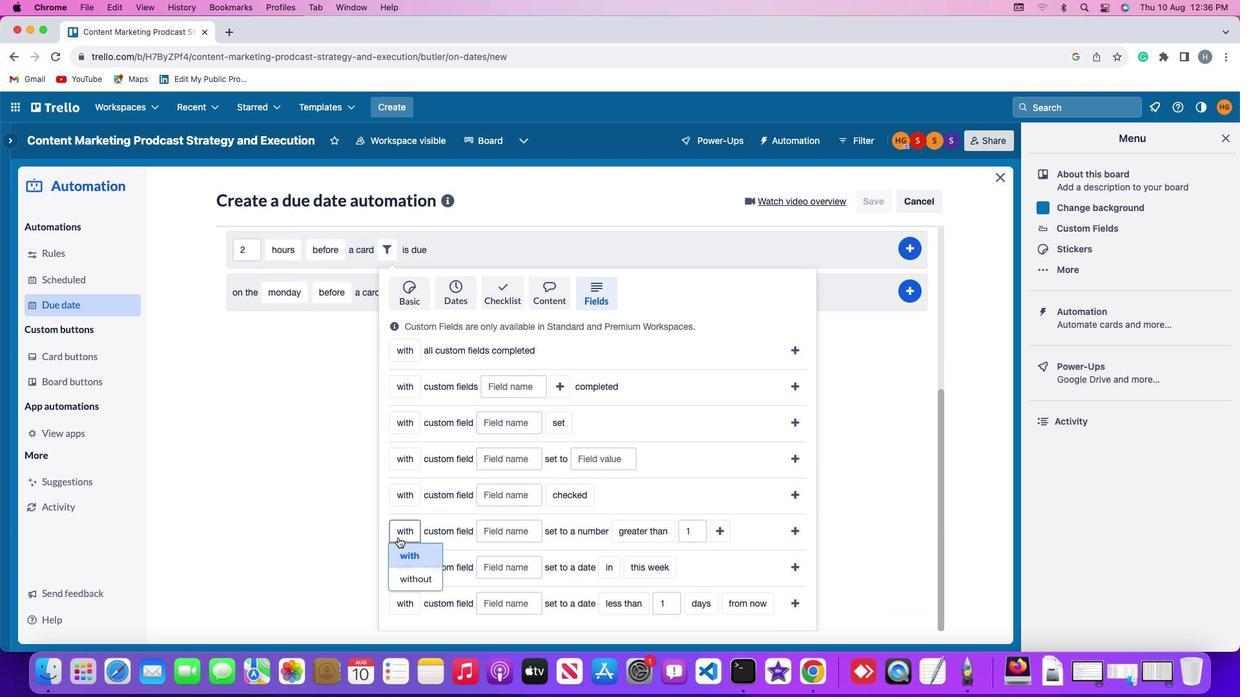 
Action: Mouse moved to (412, 556)
Screenshot: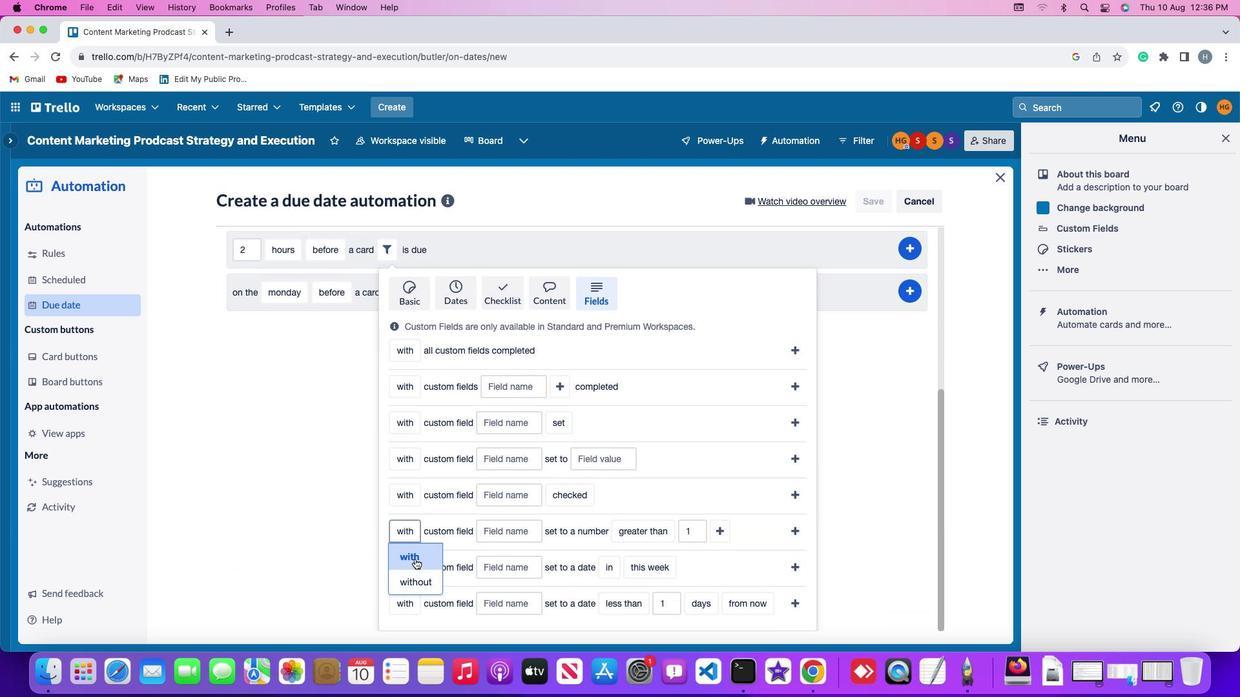 
Action: Mouse pressed left at (412, 556)
Screenshot: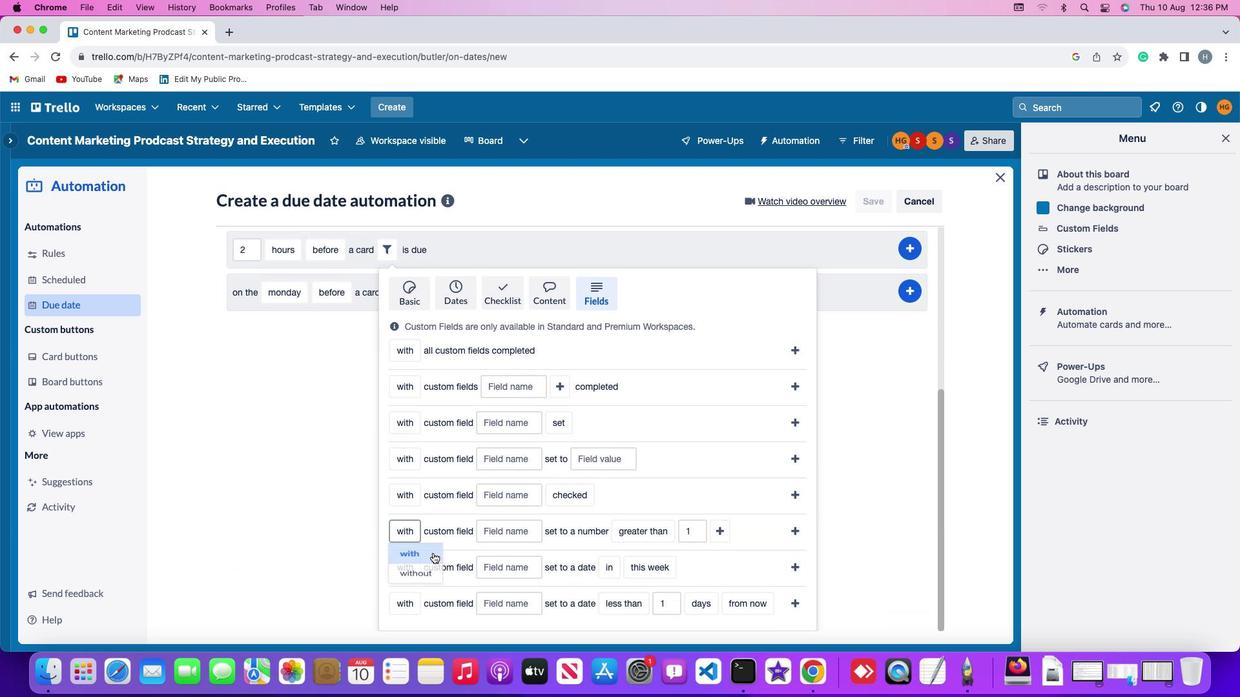 
Action: Mouse moved to (499, 530)
Screenshot: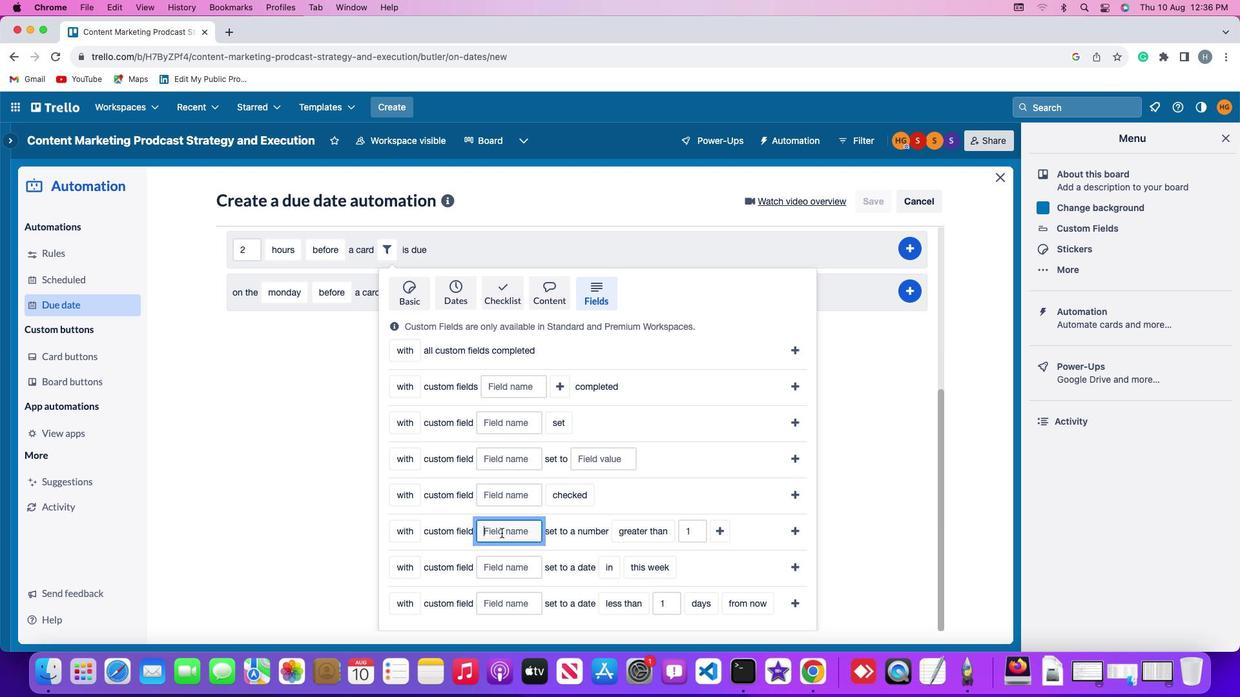 
Action: Mouse pressed left at (499, 530)
Screenshot: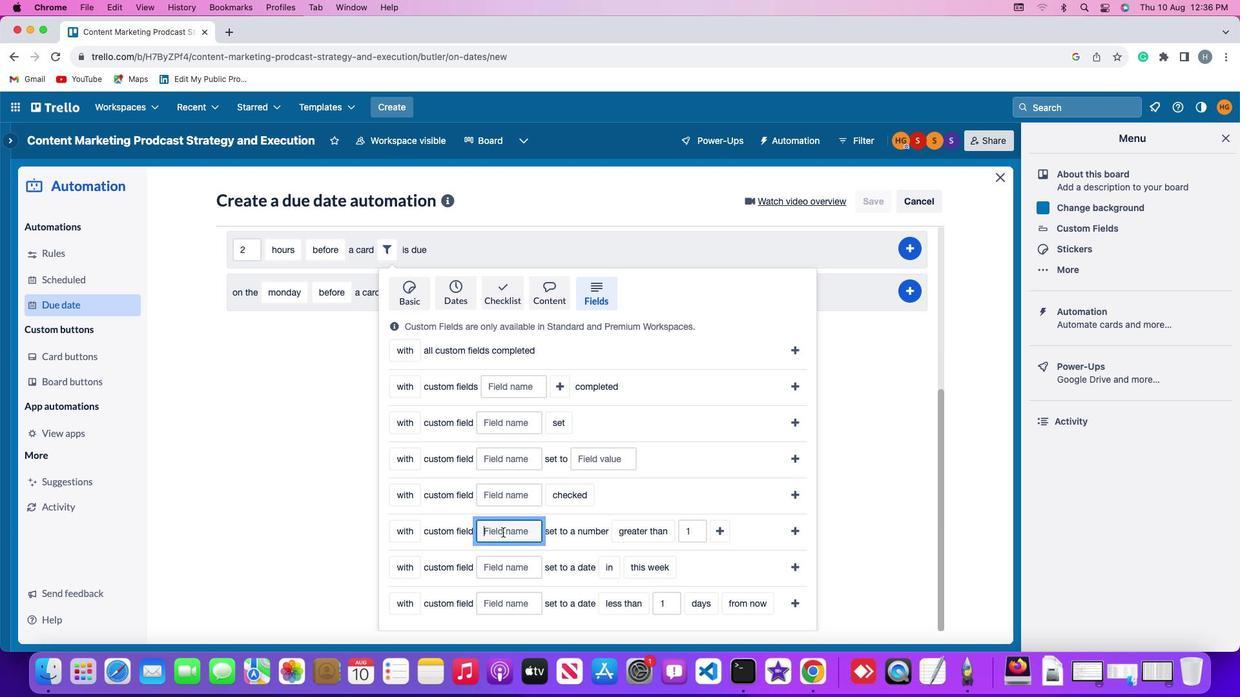 
Action: Mouse moved to (501, 529)
Screenshot: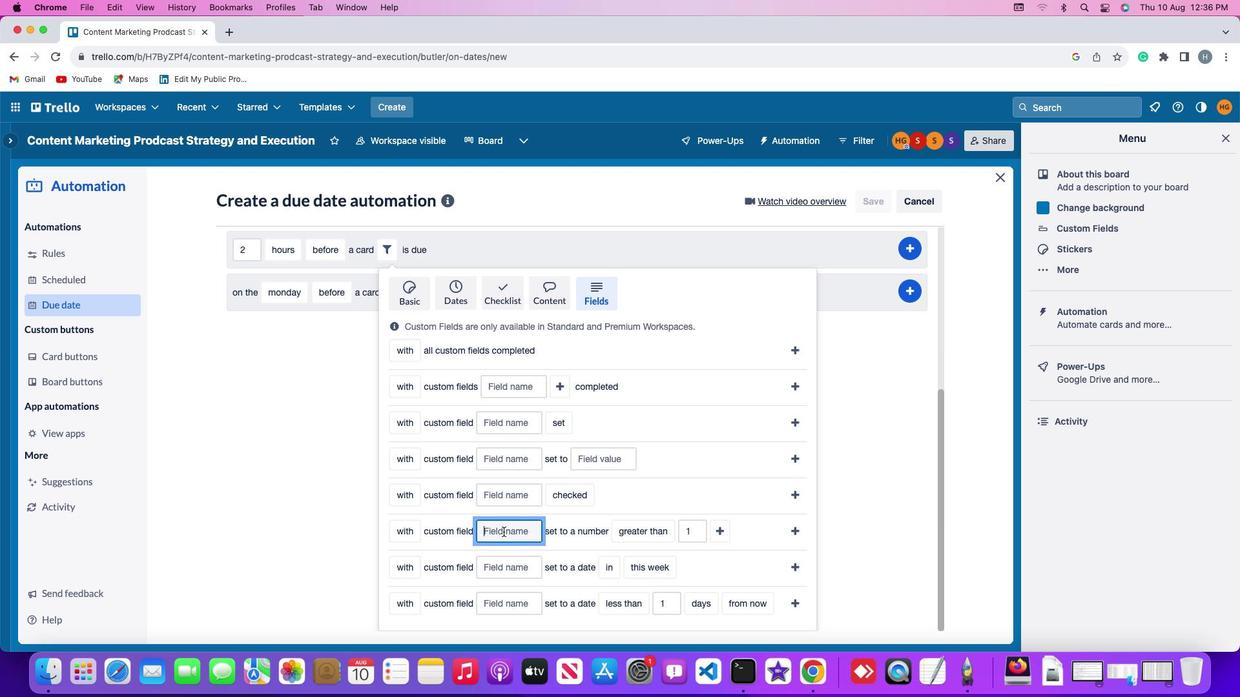 
Action: Key pressed Key.shift'R''e''s''u''m''e'
Screenshot: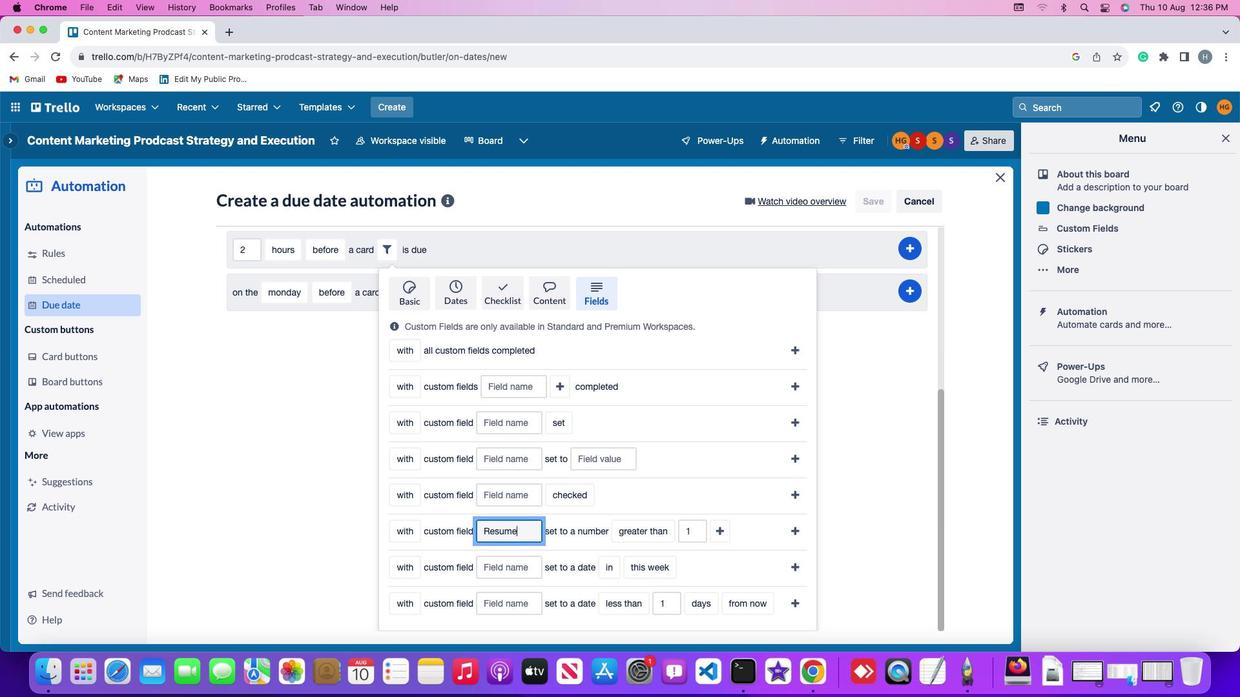 
Action: Mouse moved to (628, 527)
Screenshot: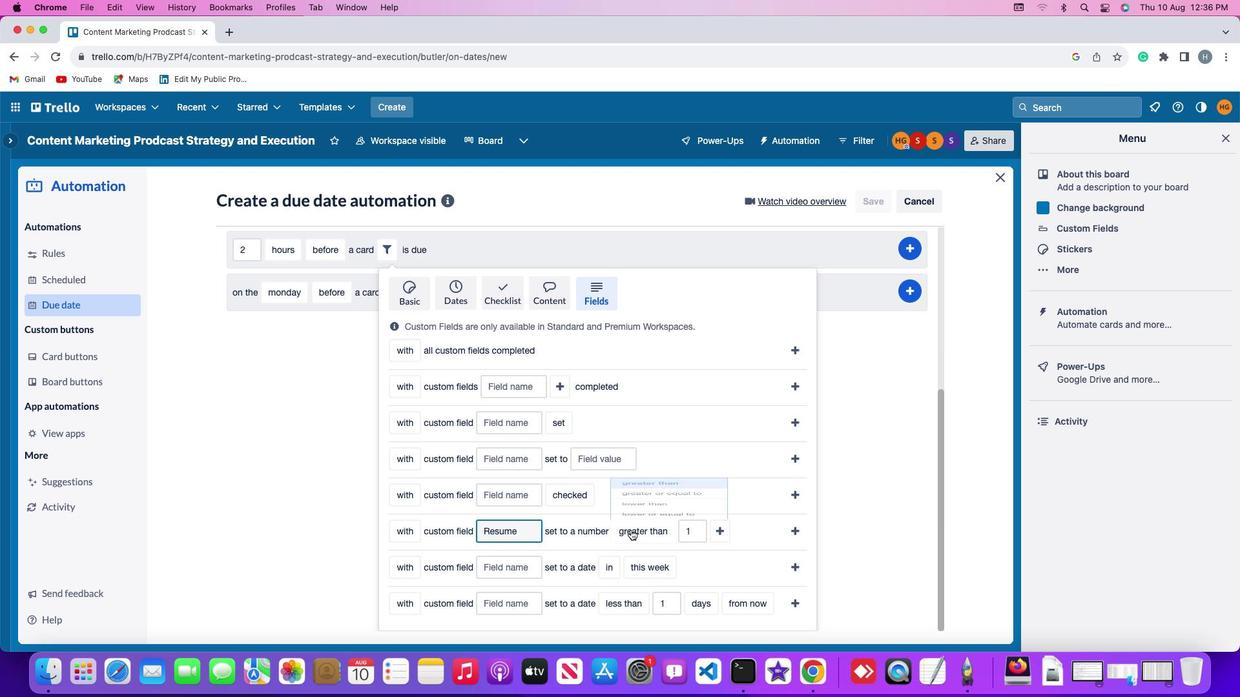 
Action: Mouse pressed left at (628, 527)
Screenshot: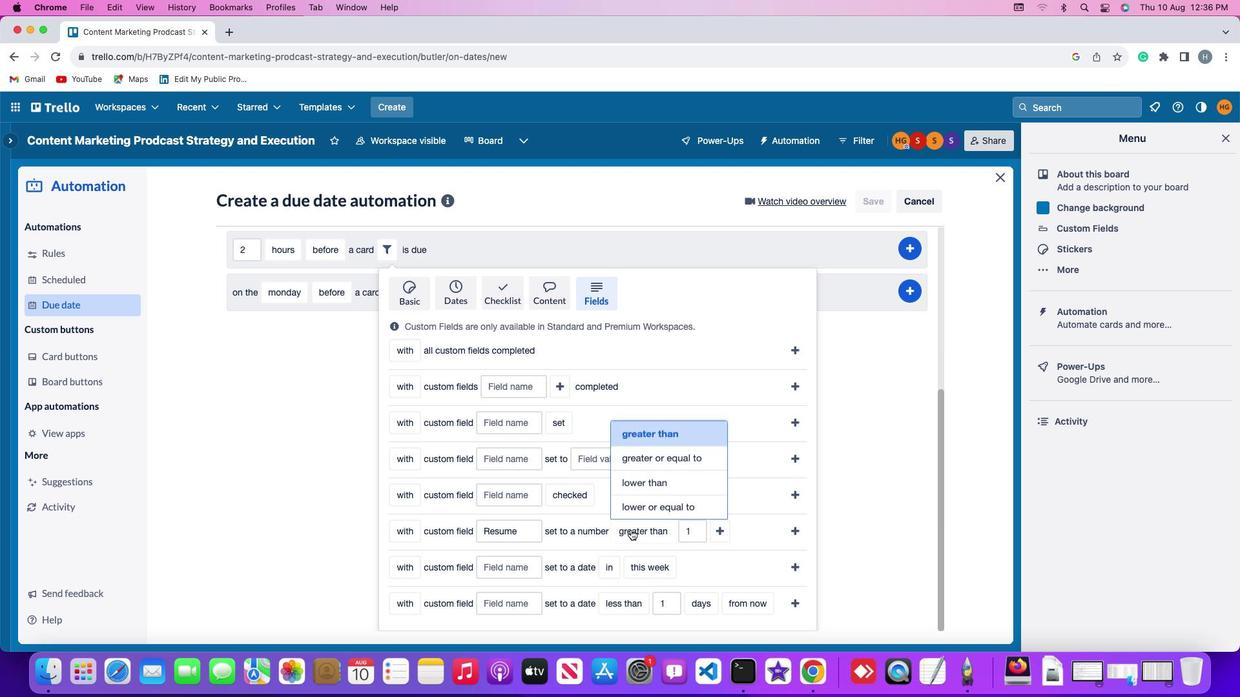 
Action: Mouse moved to (646, 479)
Screenshot: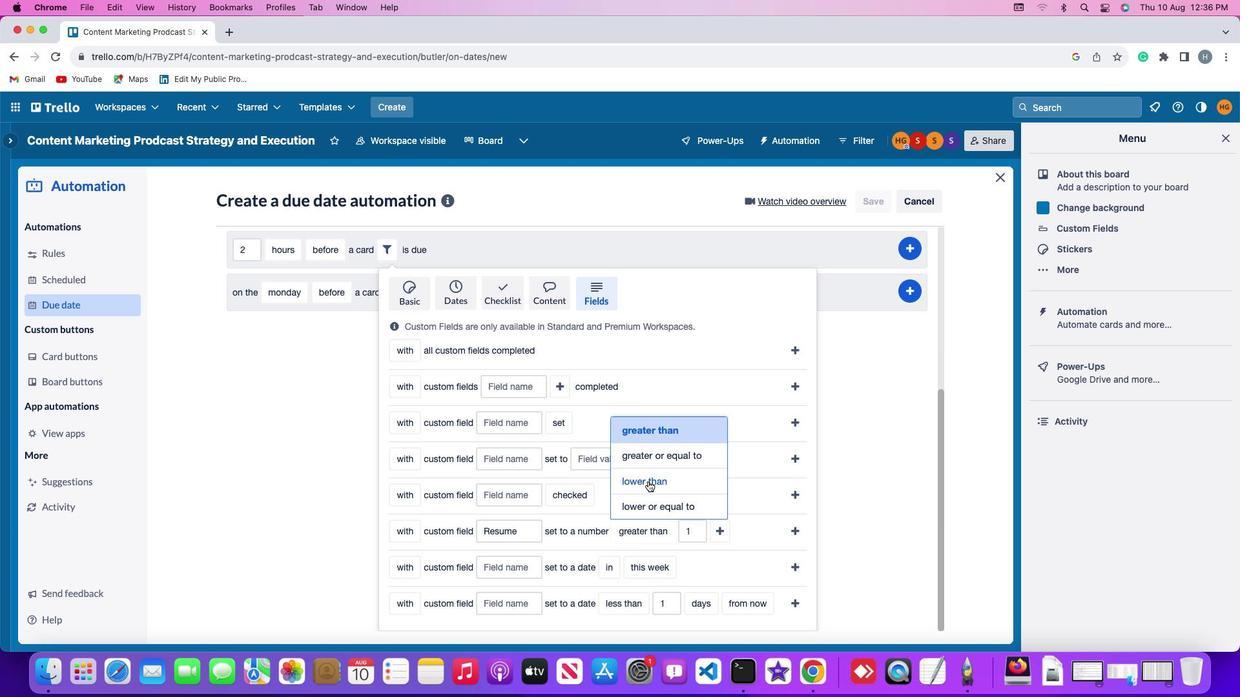
Action: Mouse pressed left at (646, 479)
Screenshot: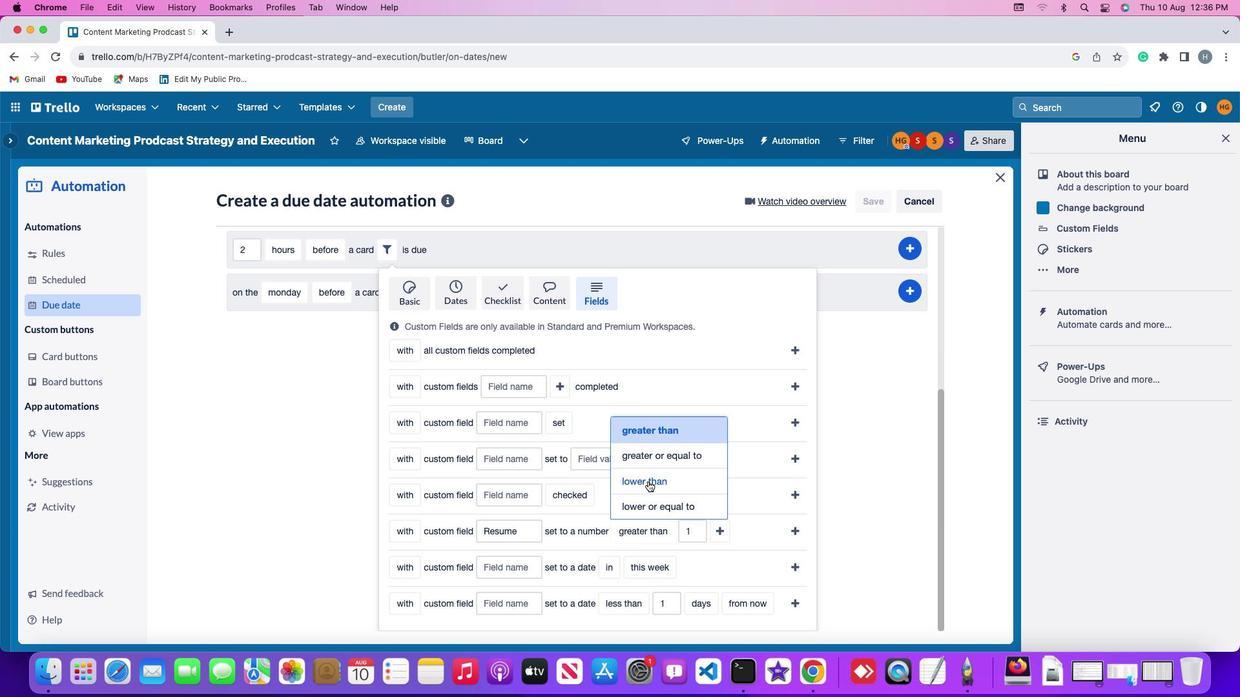 
Action: Mouse moved to (684, 524)
Screenshot: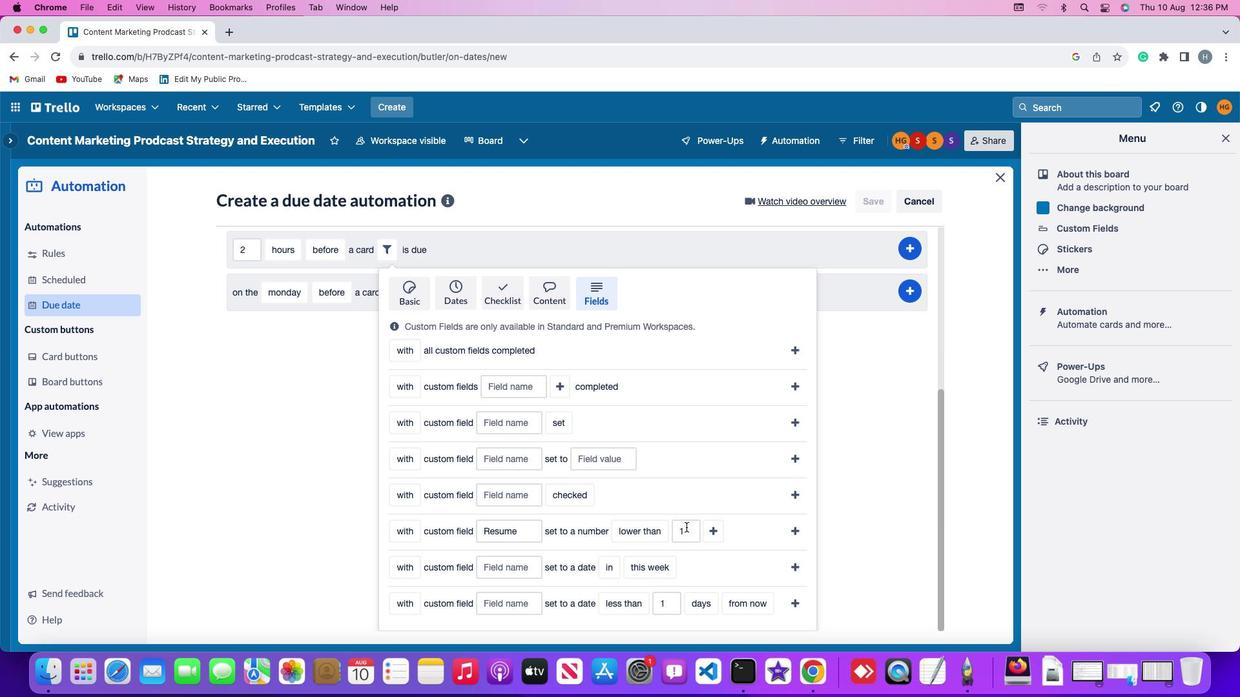 
Action: Mouse pressed left at (684, 524)
Screenshot: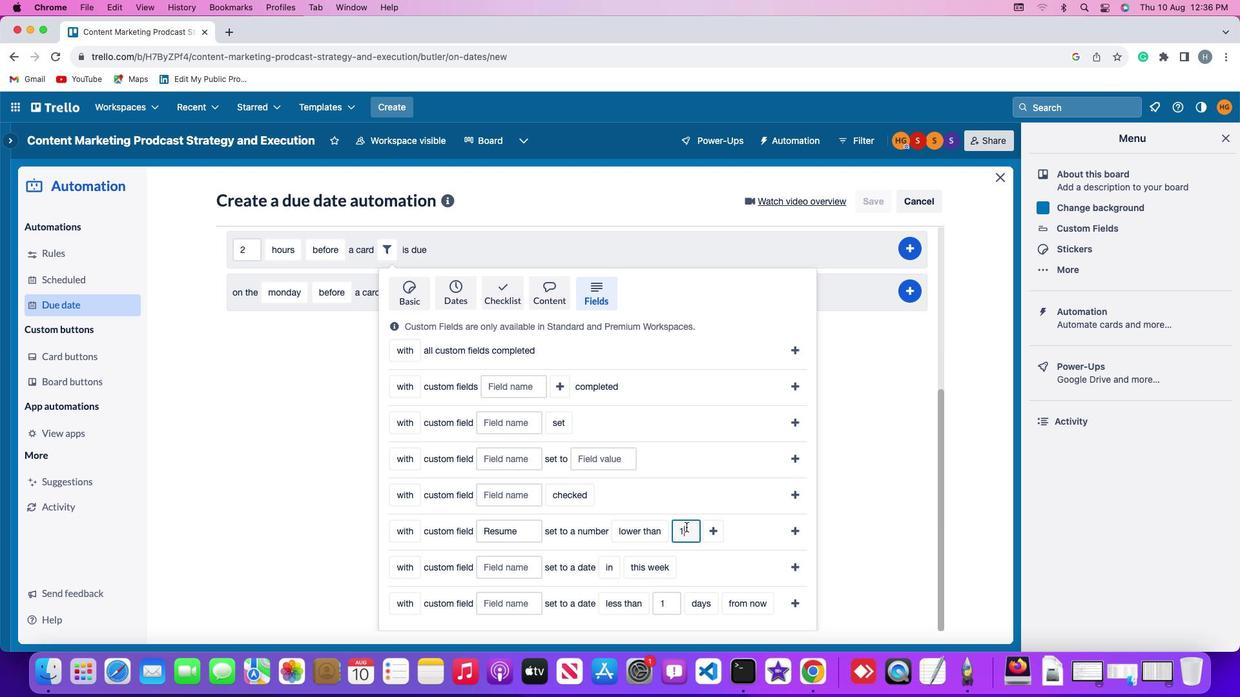 
Action: Key pressed Key.backspace'1'
Screenshot: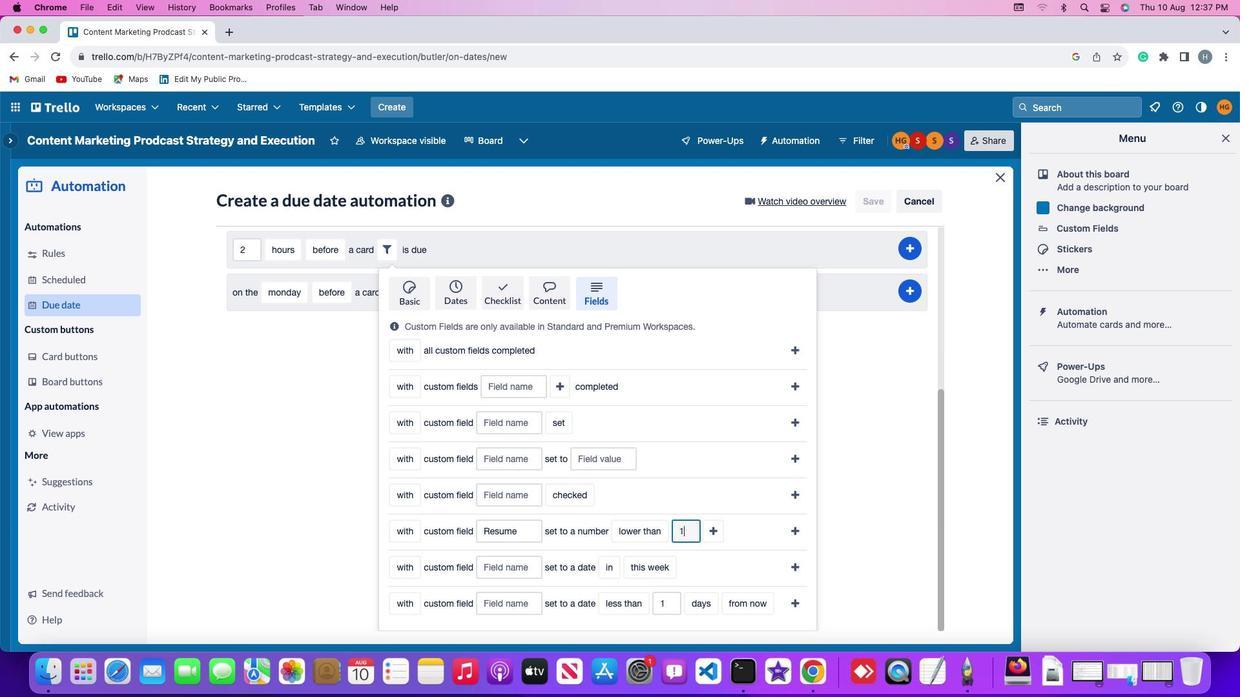 
Action: Mouse moved to (708, 523)
Screenshot: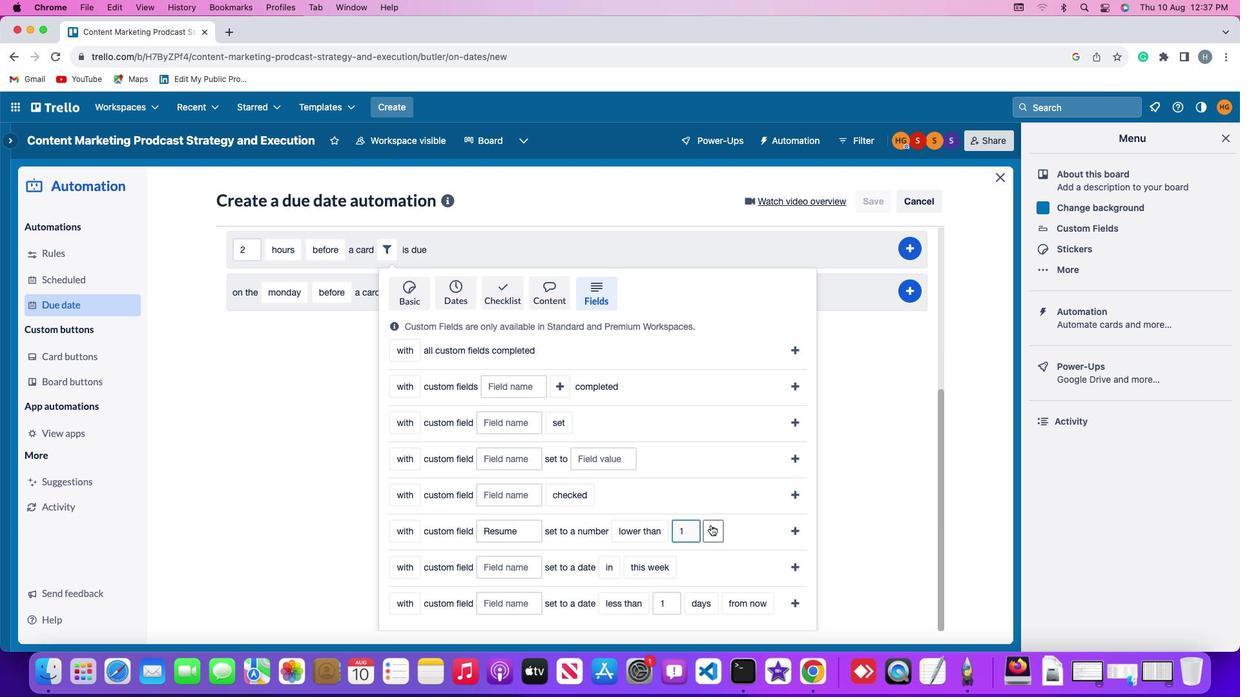 
Action: Mouse pressed left at (708, 523)
Screenshot: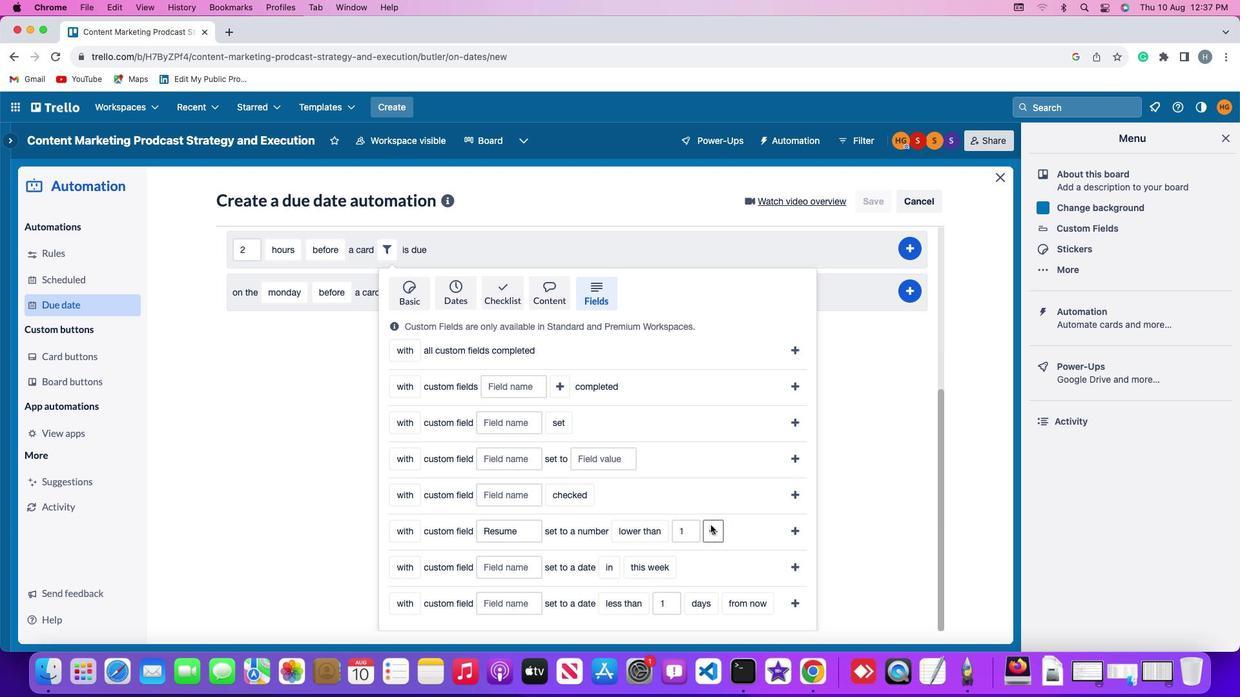 
Action: Mouse moved to (739, 528)
Screenshot: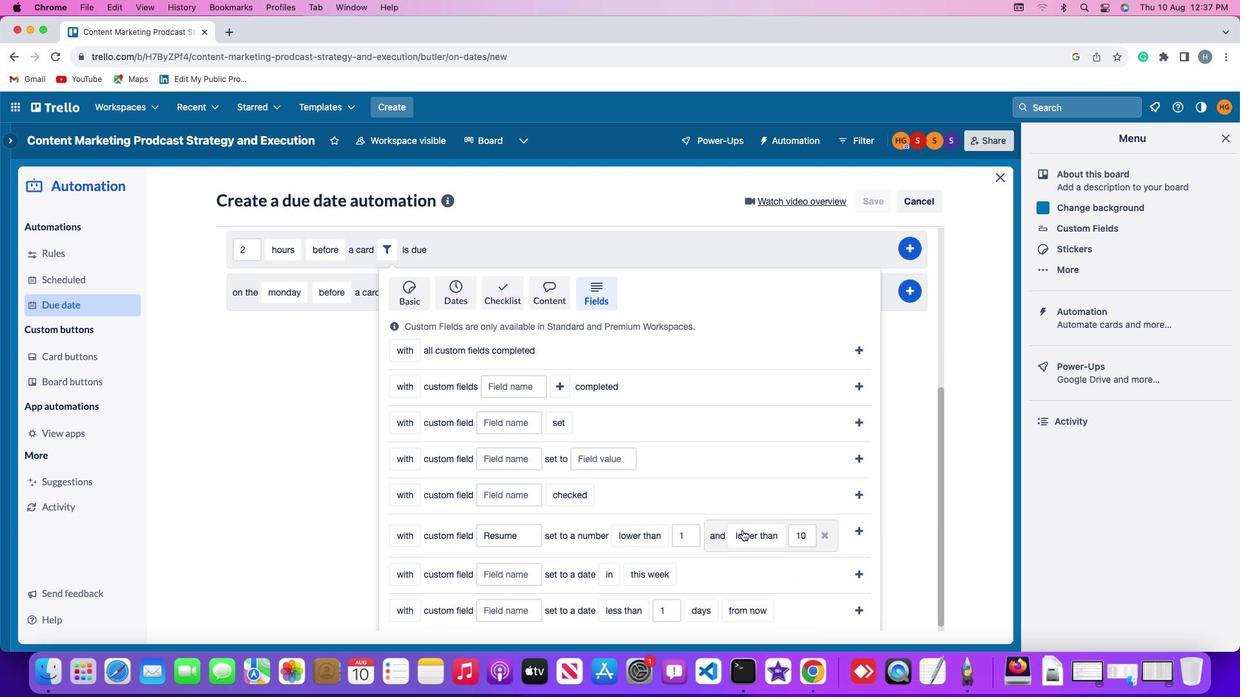 
Action: Mouse pressed left at (739, 528)
Screenshot: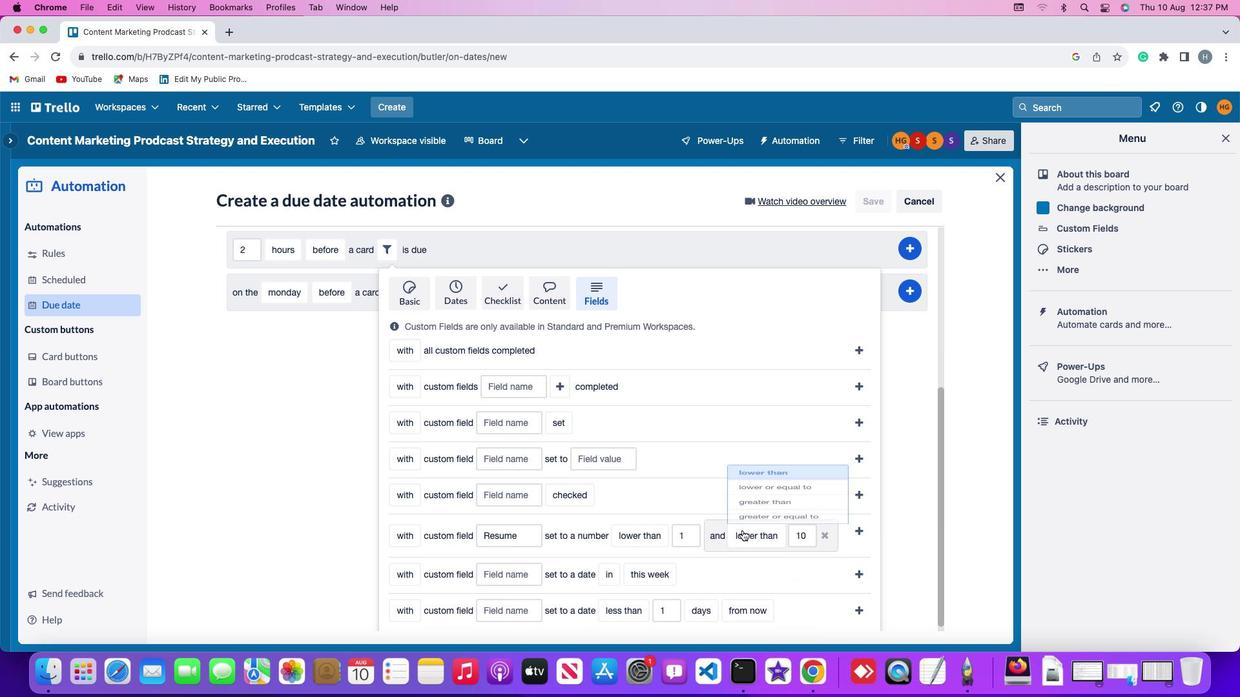 
Action: Mouse moved to (759, 485)
Screenshot: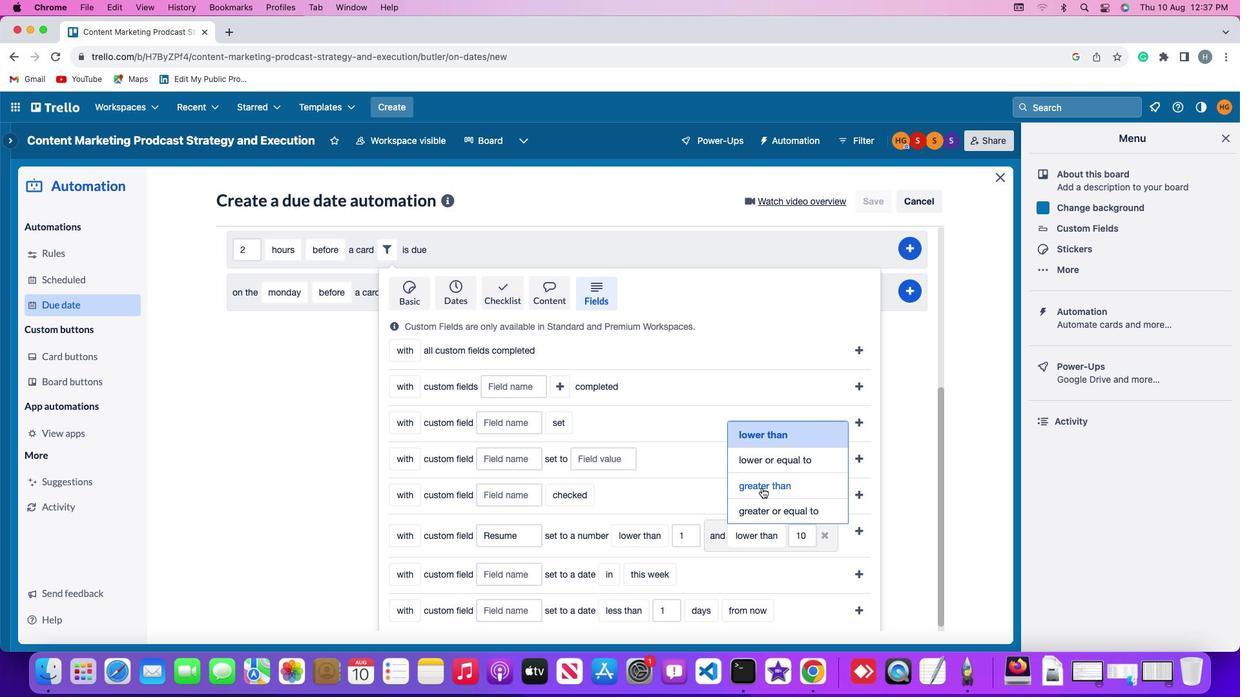 
Action: Mouse pressed left at (759, 485)
Screenshot: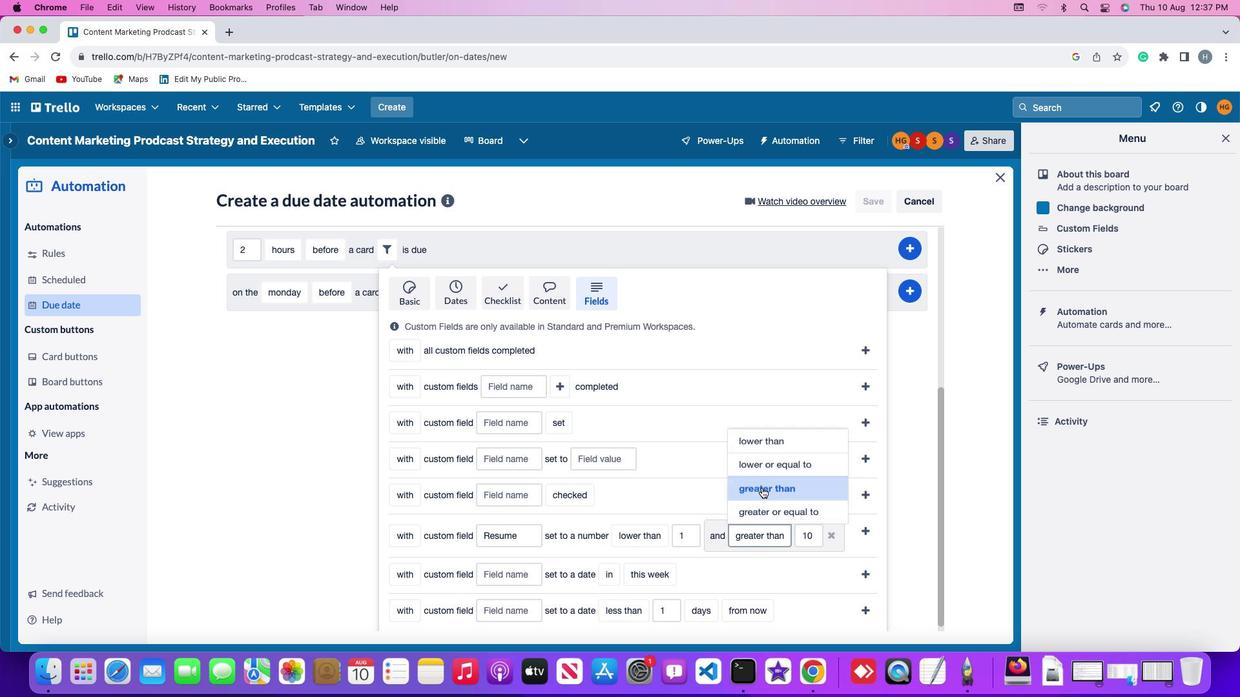 
Action: Mouse moved to (812, 531)
Screenshot: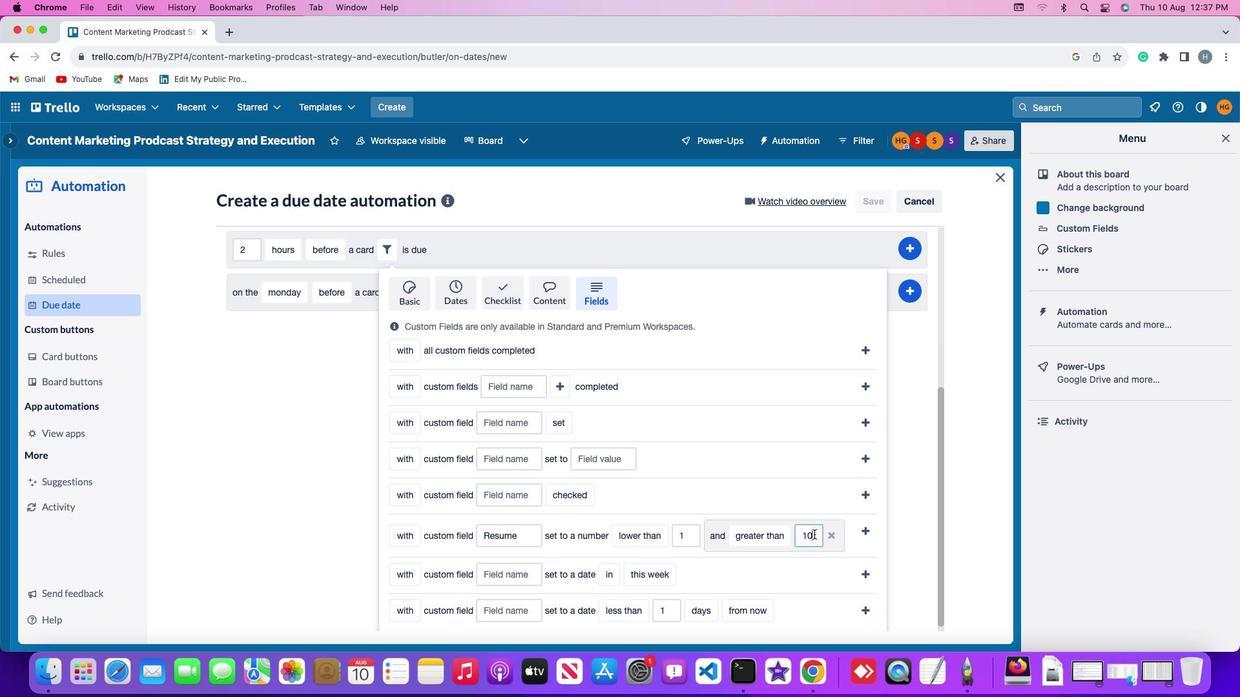 
Action: Mouse pressed left at (812, 531)
Screenshot: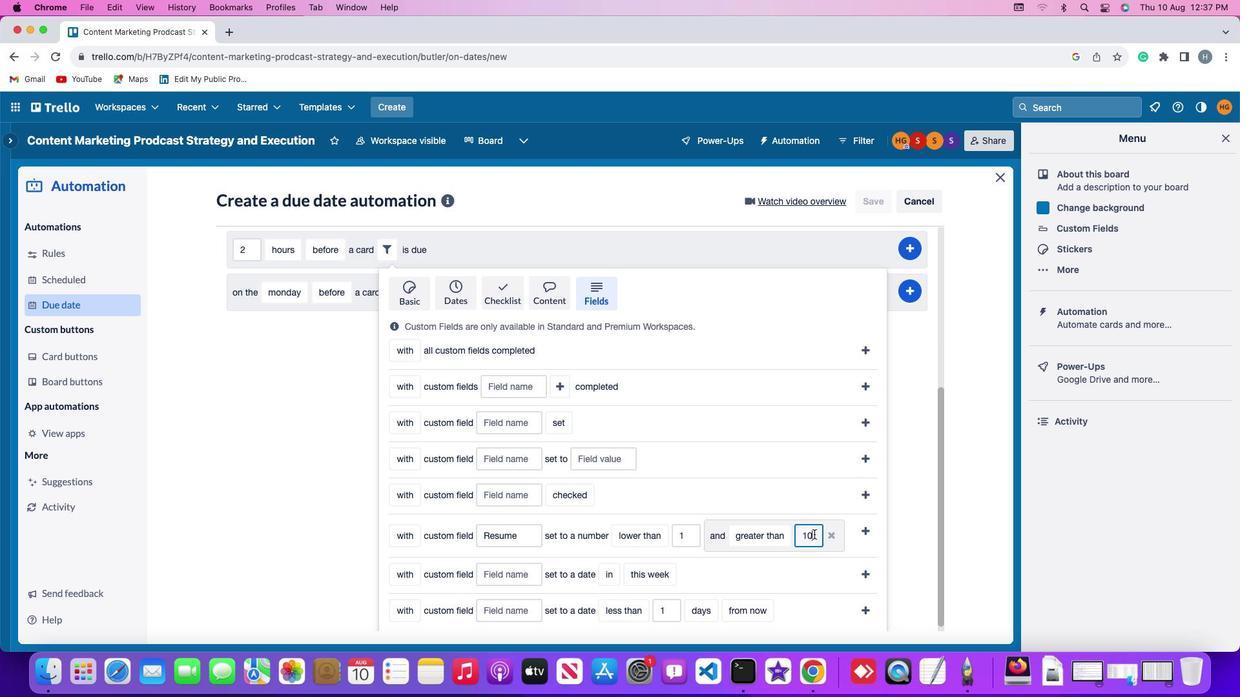
Action: Mouse moved to (812, 531)
Screenshot: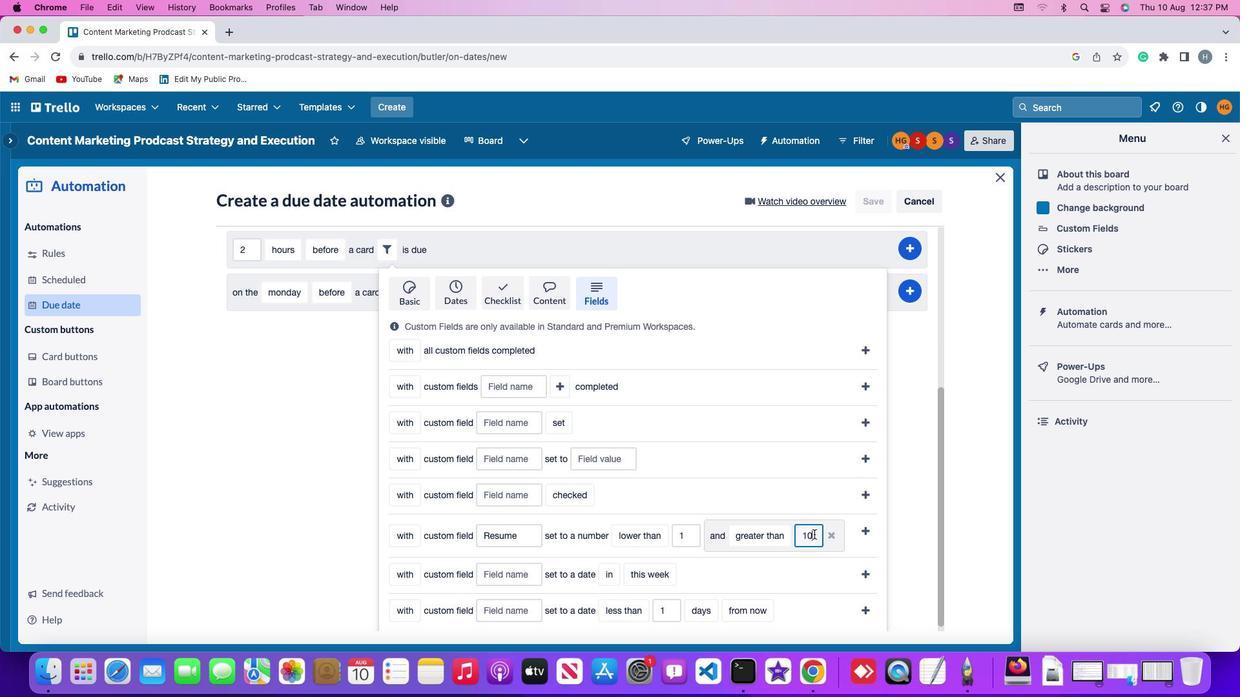 
Action: Key pressed Key.backspaceKey.backspace'1''0'
Screenshot: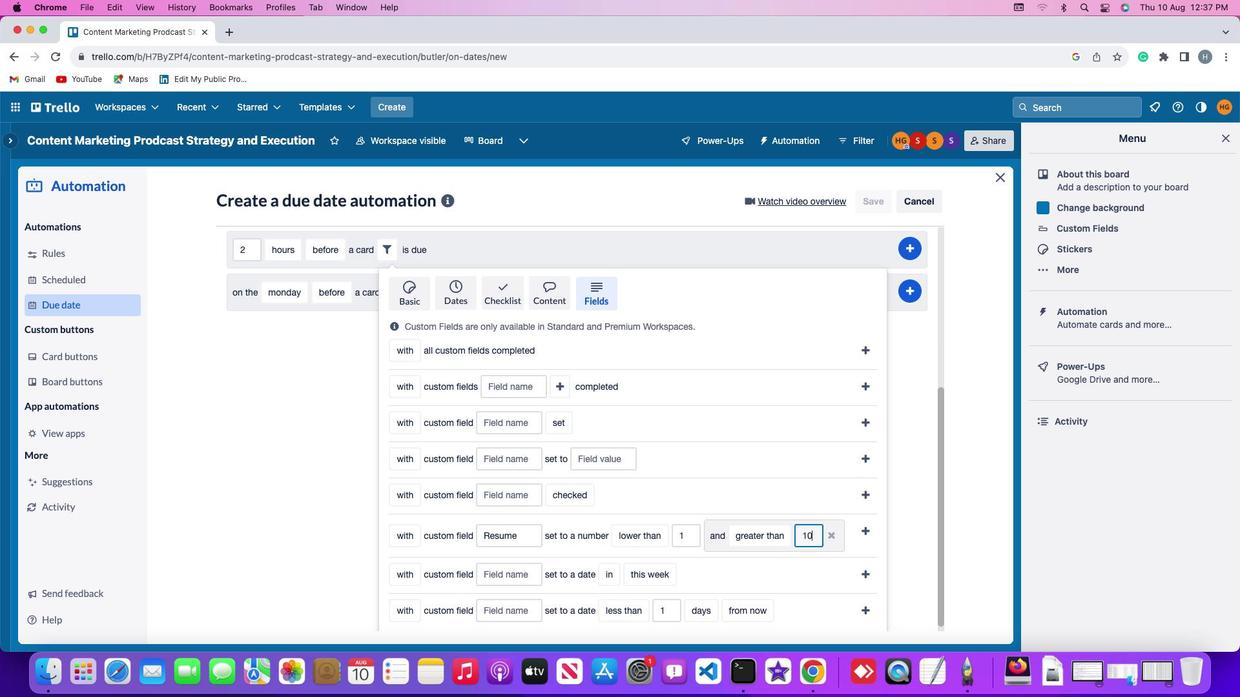 
Action: Mouse moved to (859, 525)
Screenshot: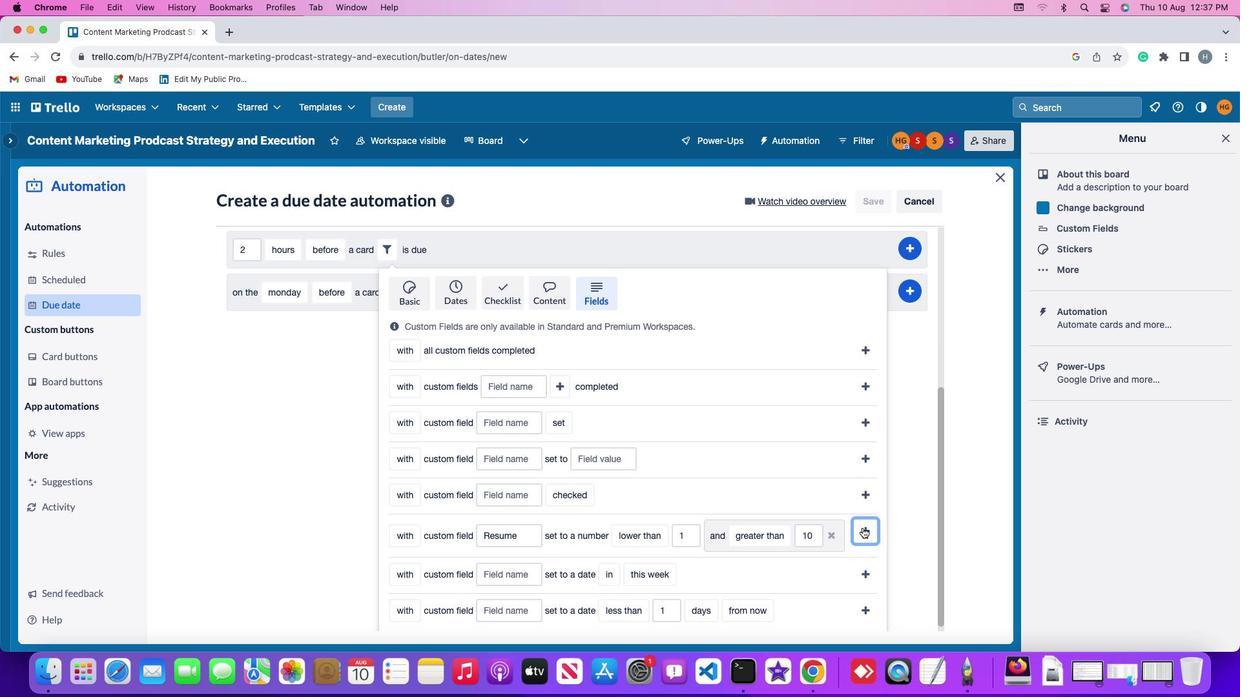 
Action: Mouse pressed left at (859, 525)
Screenshot: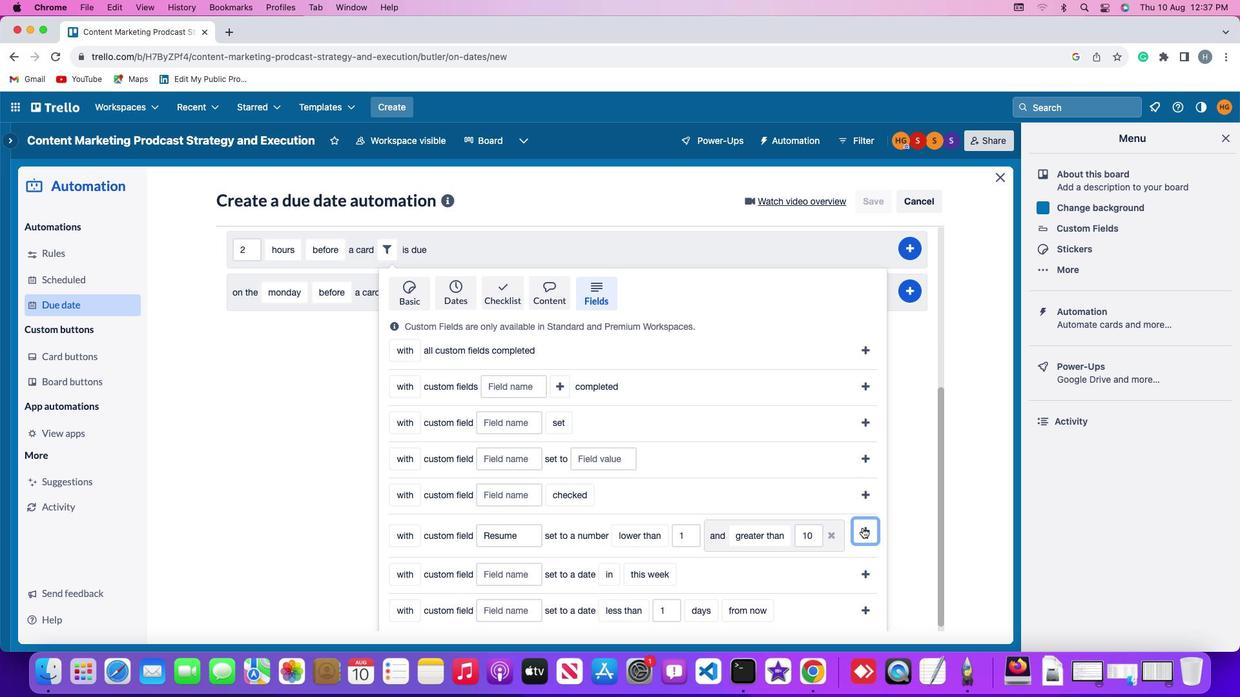 
Action: Mouse moved to (912, 514)
Screenshot: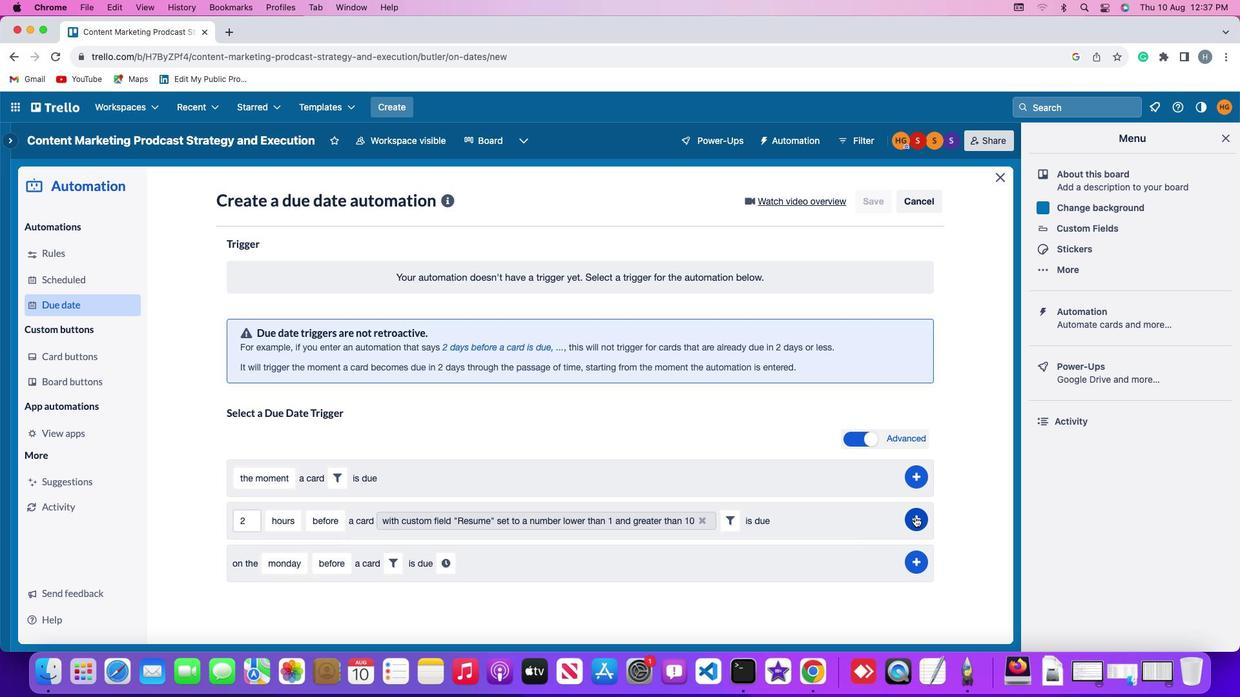 
Action: Mouse pressed left at (912, 514)
Screenshot: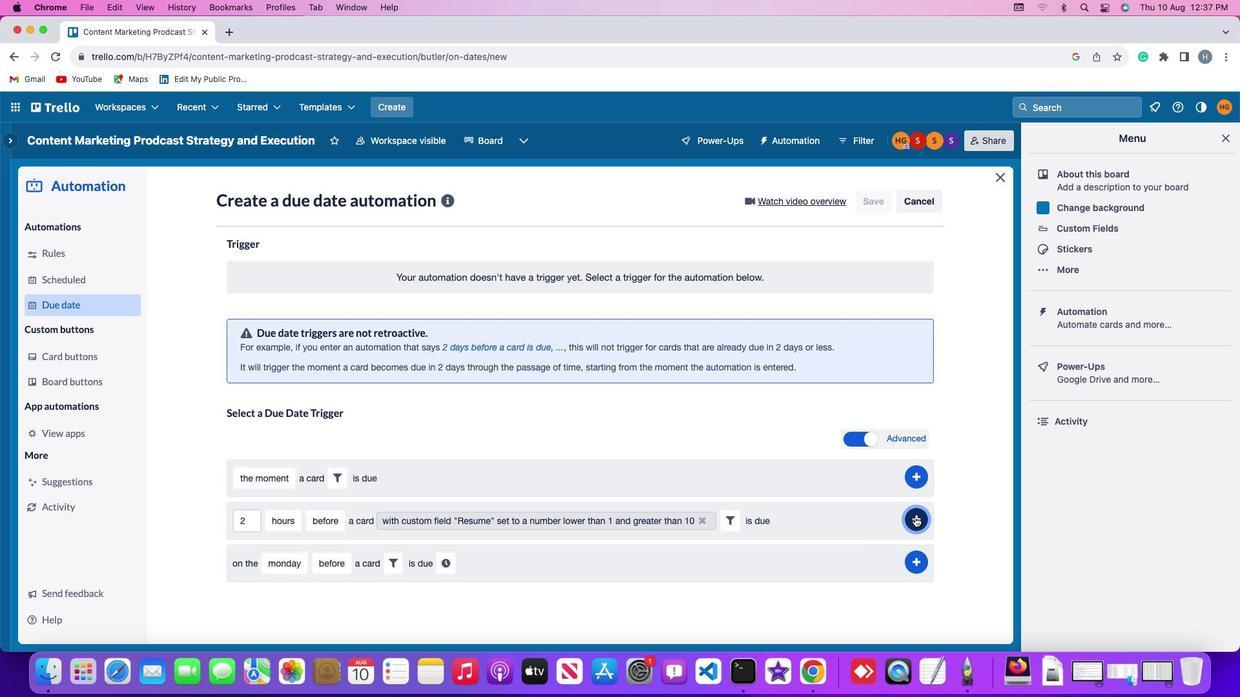 
Action: Mouse moved to (958, 436)
Screenshot: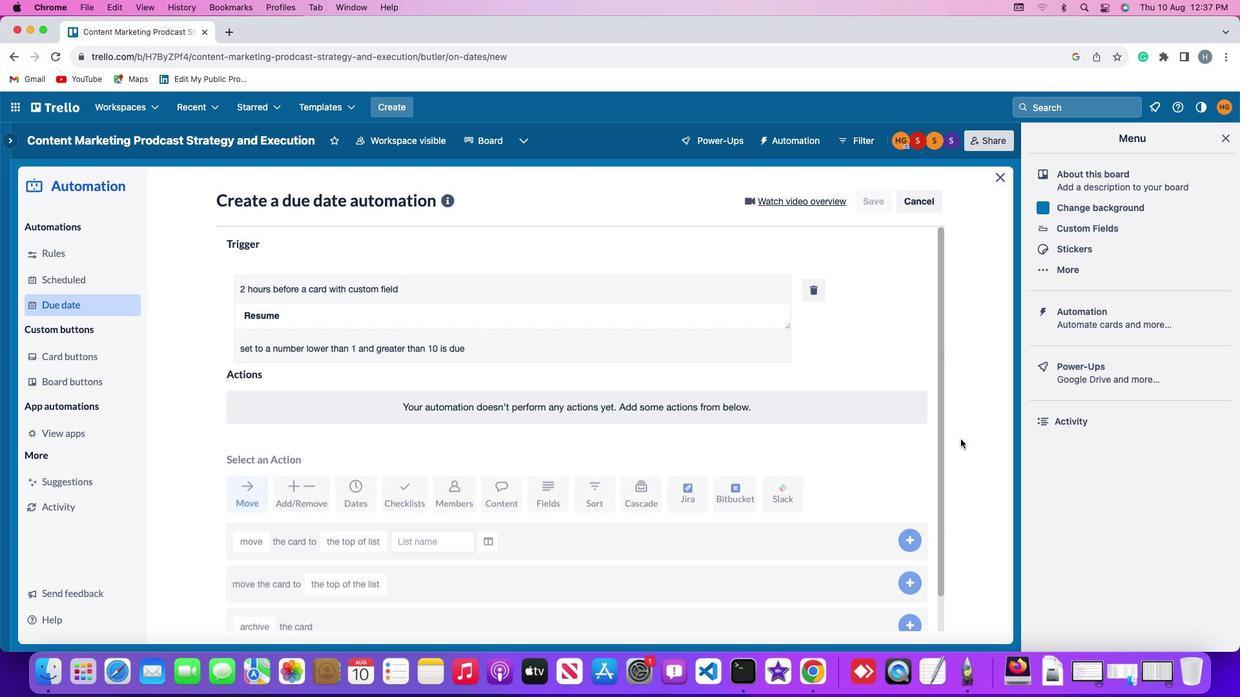 
